 Task: Look for space in Bafatá, Guinea-Bissau from 6th June, 2023 to 8th June, 2023 for 2 adults in price range Rs.7000 to Rs.12000. Place can be private room with 1  bedroom having 2 beds and 1 bathroom. Property type can be house, flat, guest house. Booking option can be shelf check-in. Required host language is English.
Action: Mouse moved to (451, 80)
Screenshot: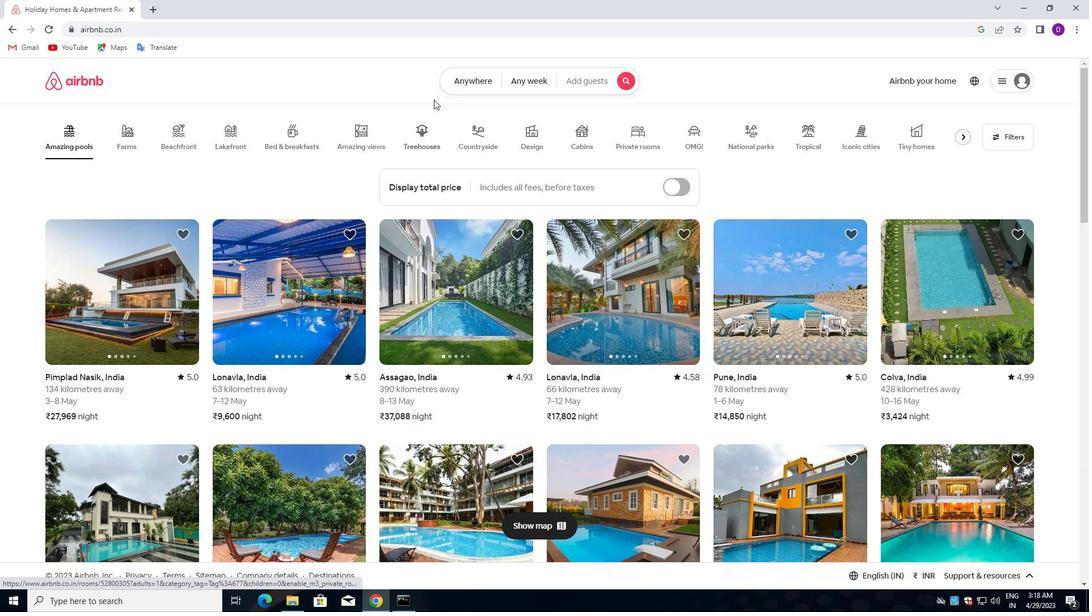
Action: Mouse pressed left at (451, 80)
Screenshot: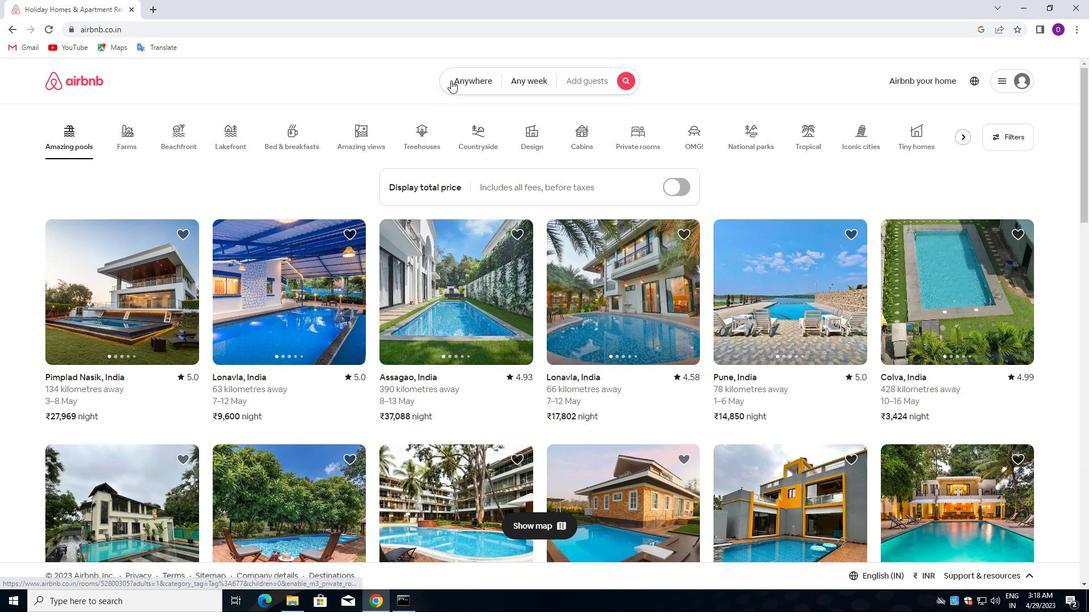 
Action: Mouse moved to (359, 129)
Screenshot: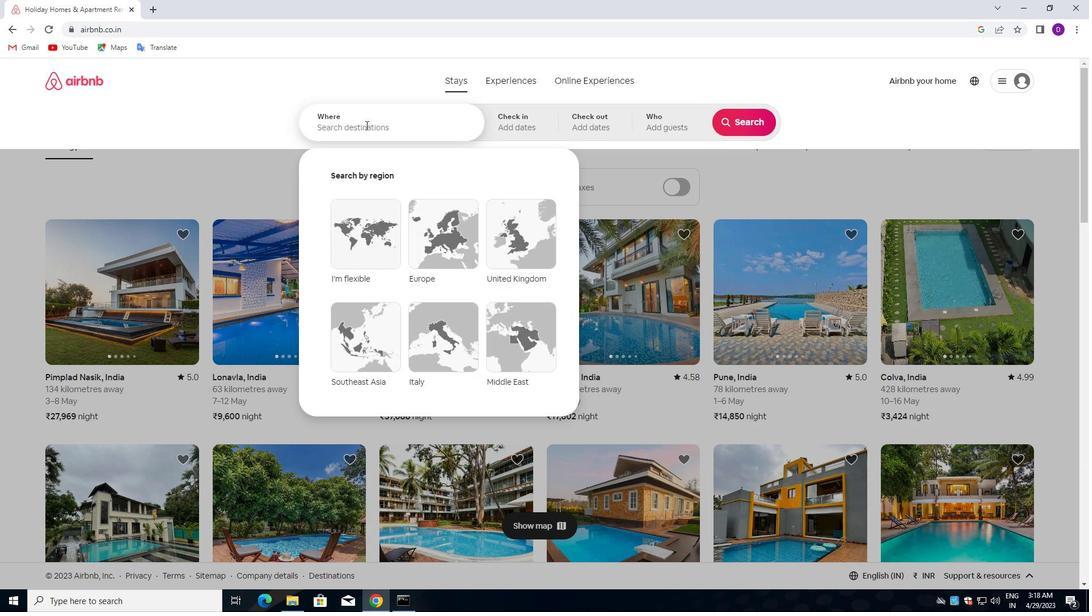
Action: Mouse pressed left at (359, 129)
Screenshot: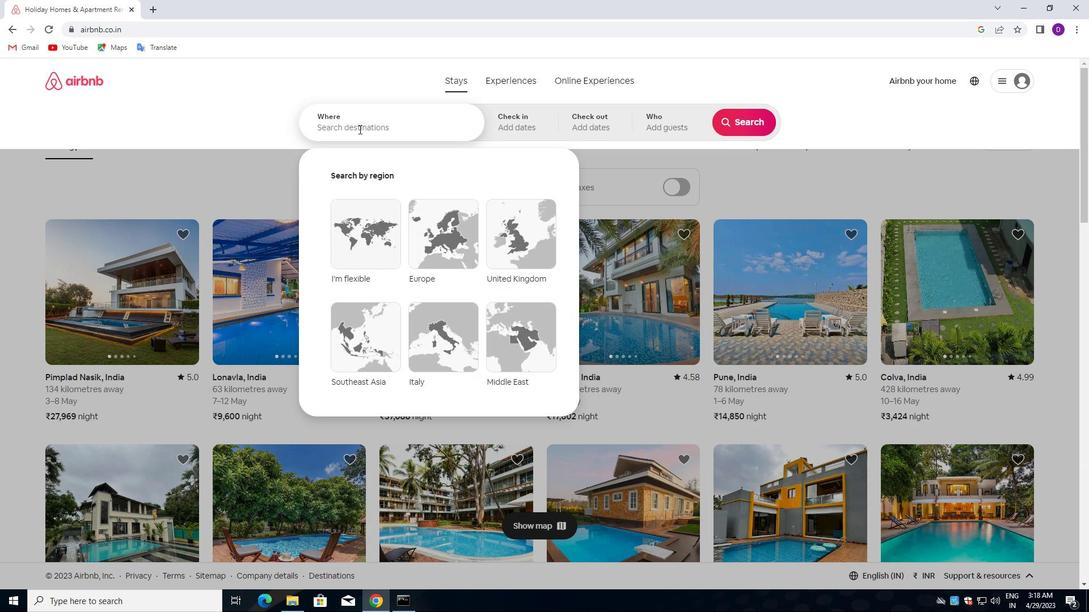 
Action: Key pressed <Key.shift>BAFATA,<Key.space><Key.shift>GUINEA<Key.down><Key.enter>
Screenshot: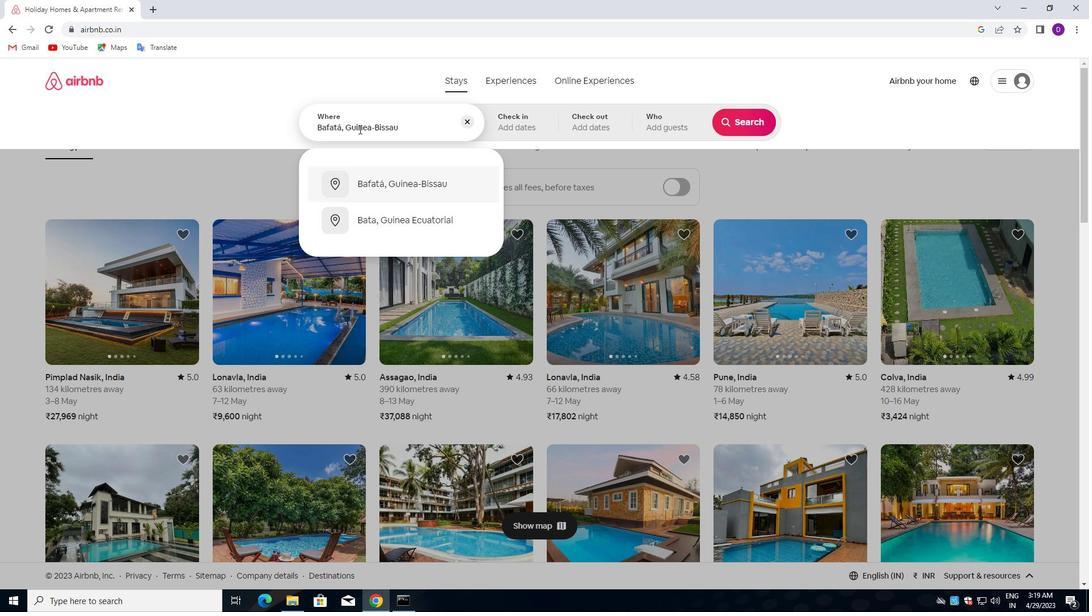 
Action: Mouse moved to (744, 208)
Screenshot: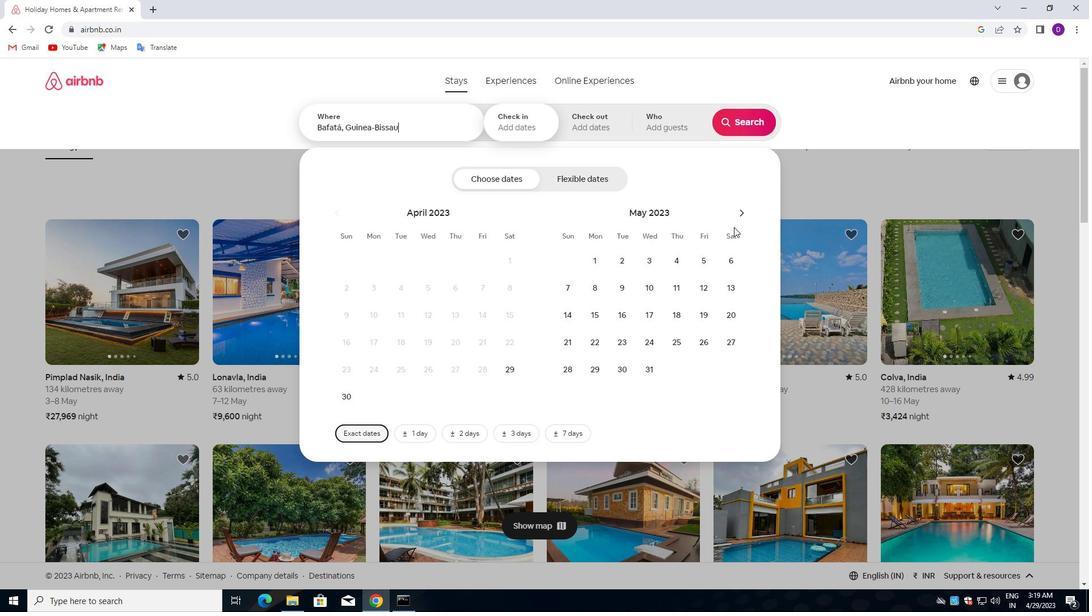 
Action: Mouse pressed left at (744, 208)
Screenshot: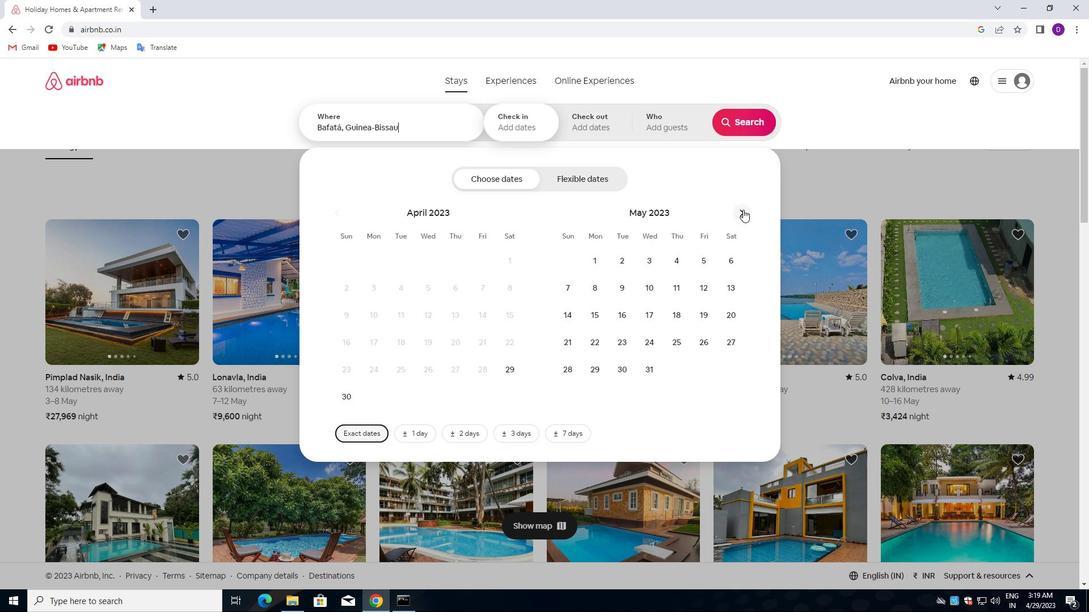 
Action: Mouse moved to (628, 291)
Screenshot: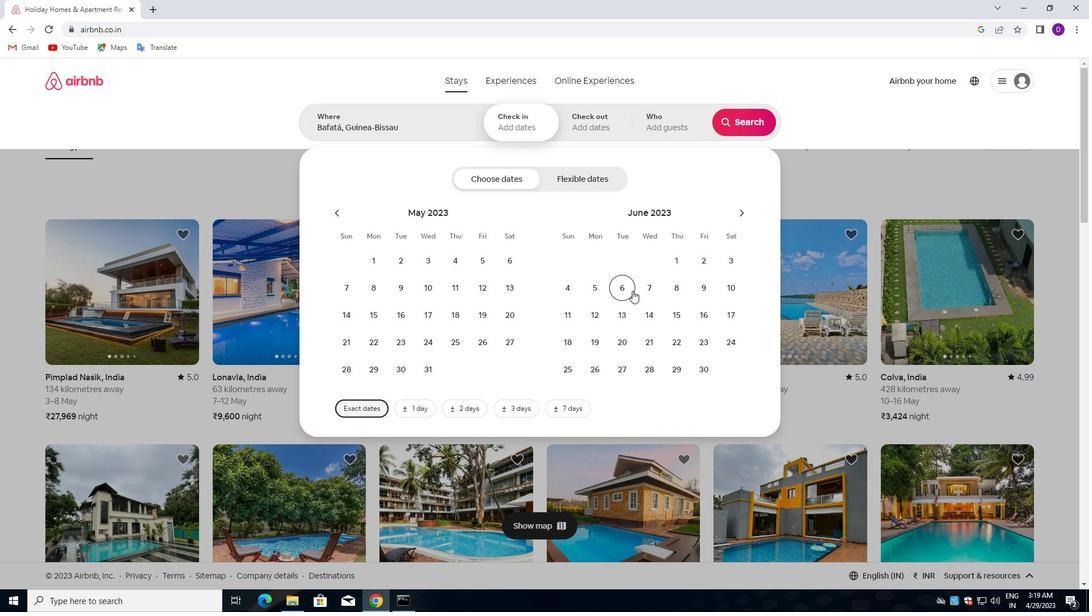 
Action: Mouse pressed left at (628, 291)
Screenshot: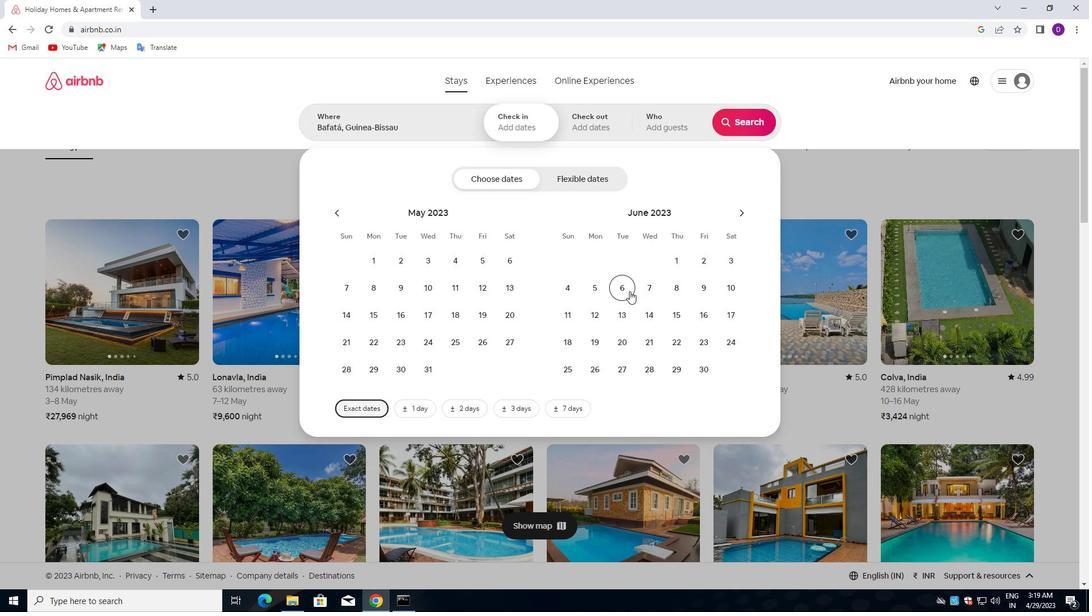 
Action: Mouse moved to (674, 291)
Screenshot: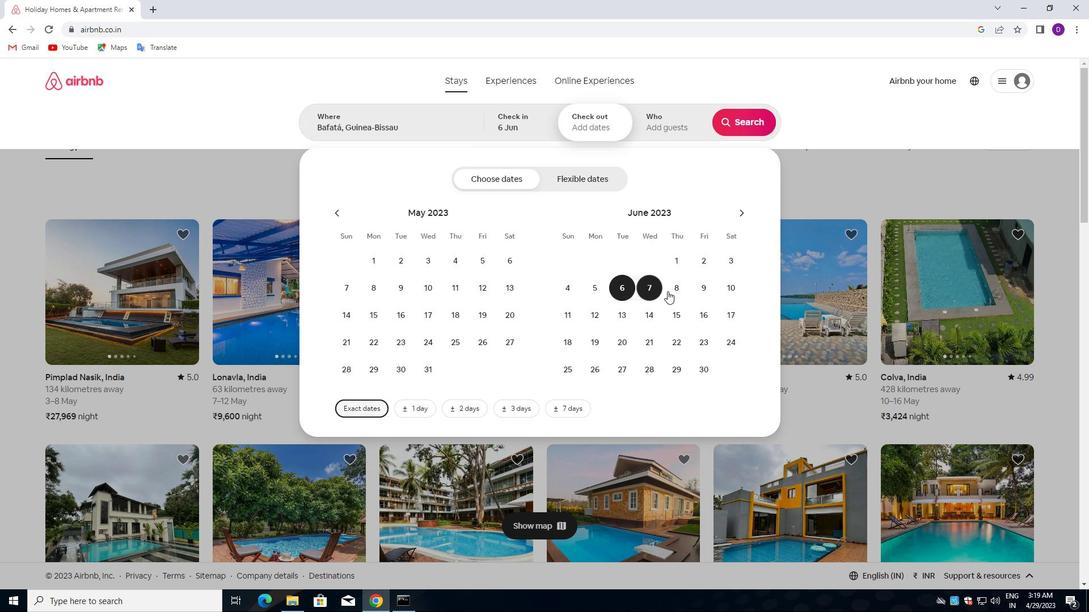 
Action: Mouse pressed left at (674, 291)
Screenshot: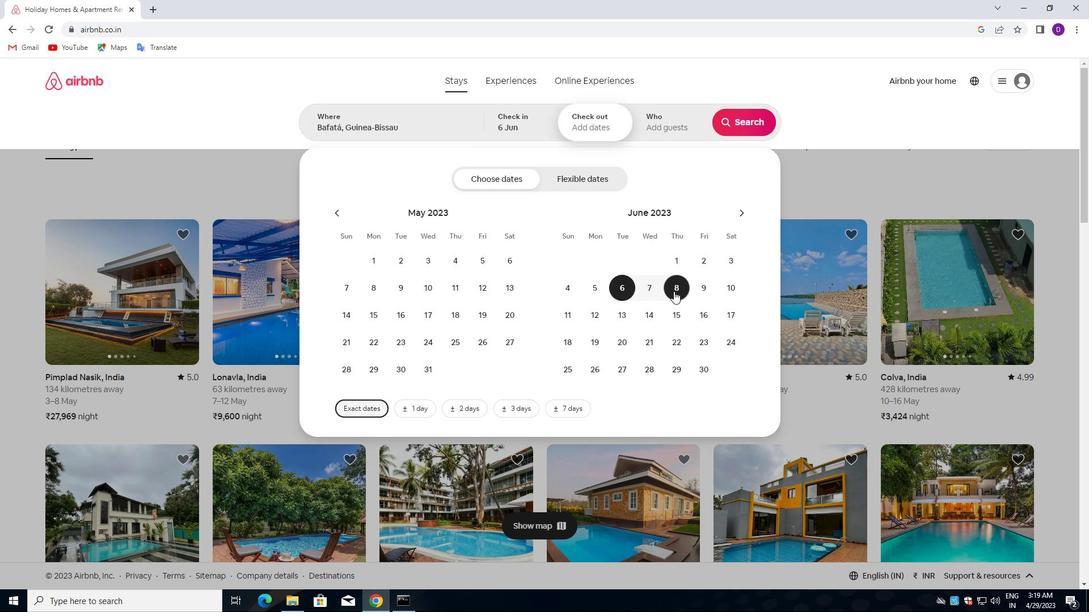 
Action: Mouse moved to (668, 132)
Screenshot: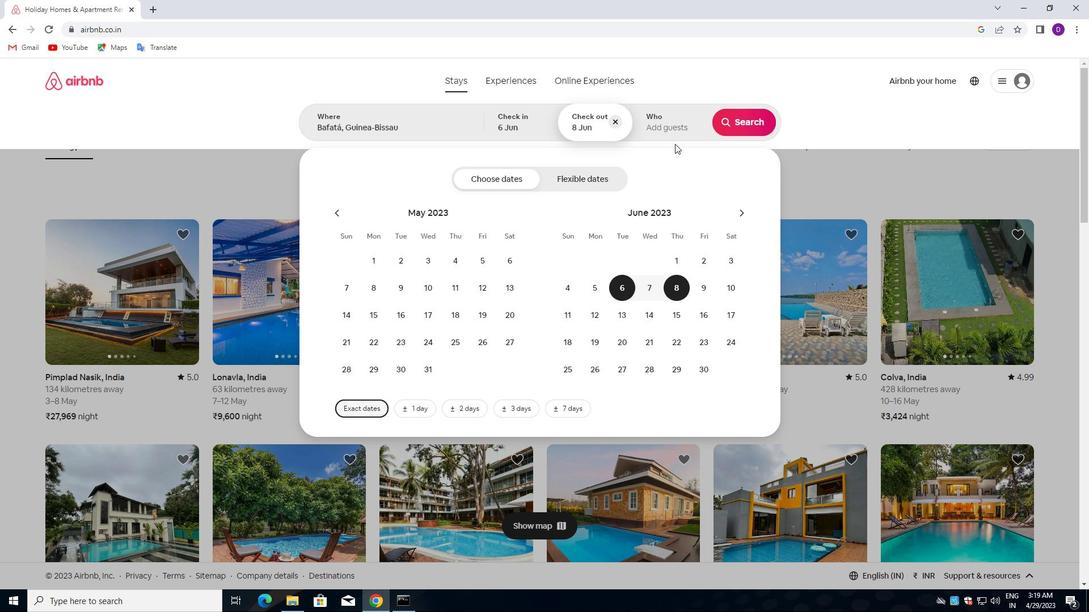 
Action: Mouse pressed left at (668, 132)
Screenshot: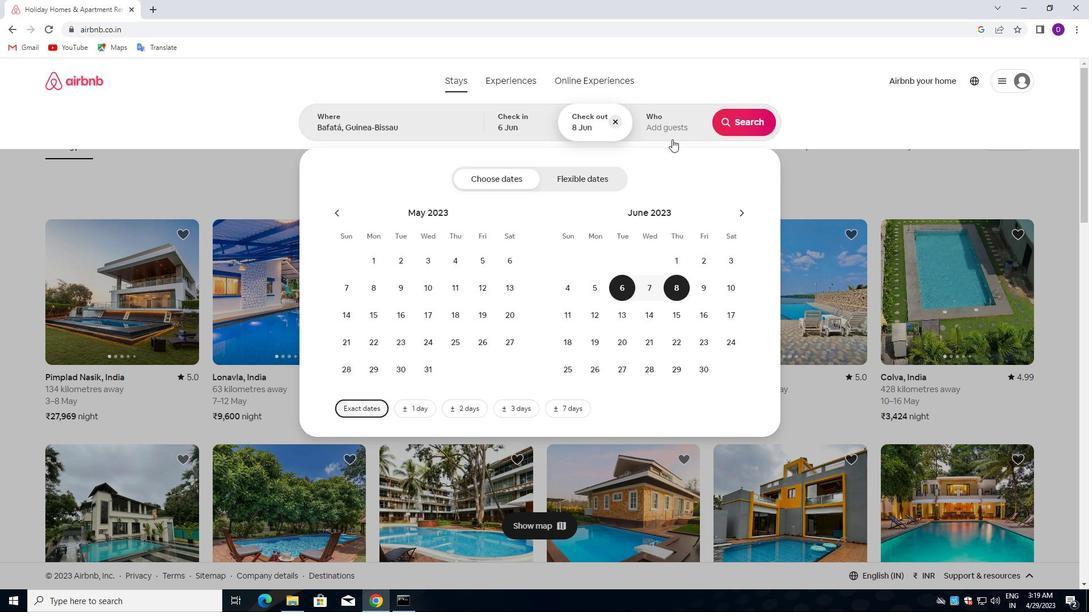 
Action: Mouse moved to (748, 184)
Screenshot: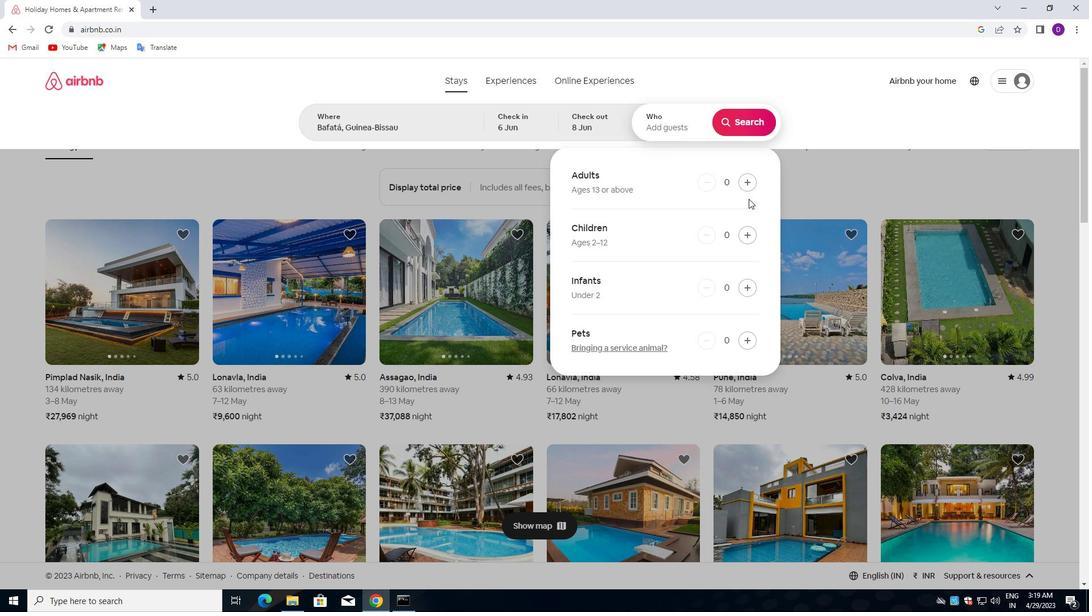 
Action: Mouse pressed left at (748, 184)
Screenshot: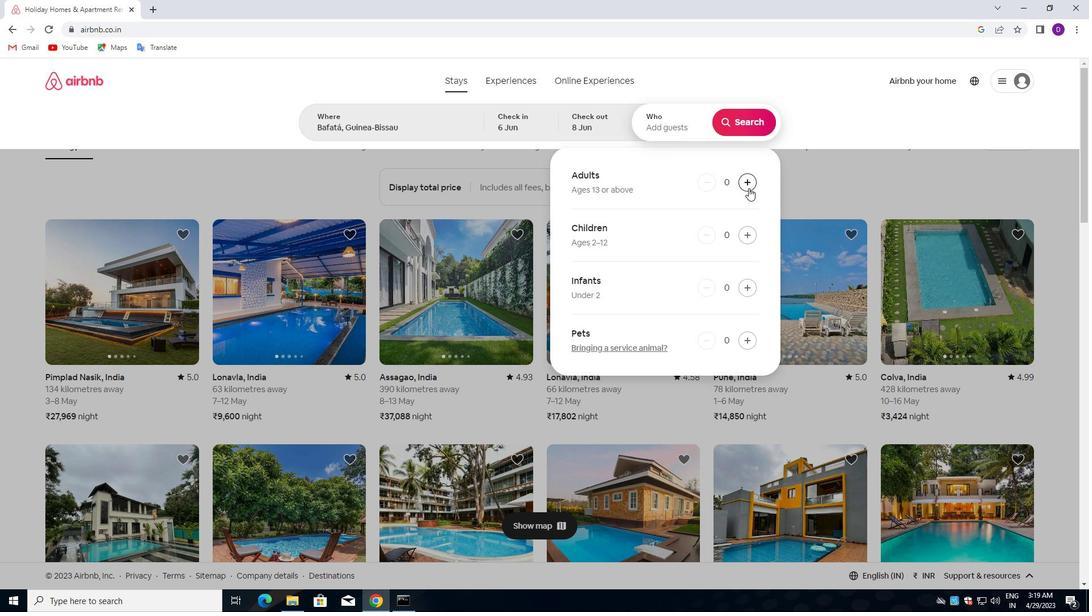
Action: Mouse pressed left at (748, 184)
Screenshot: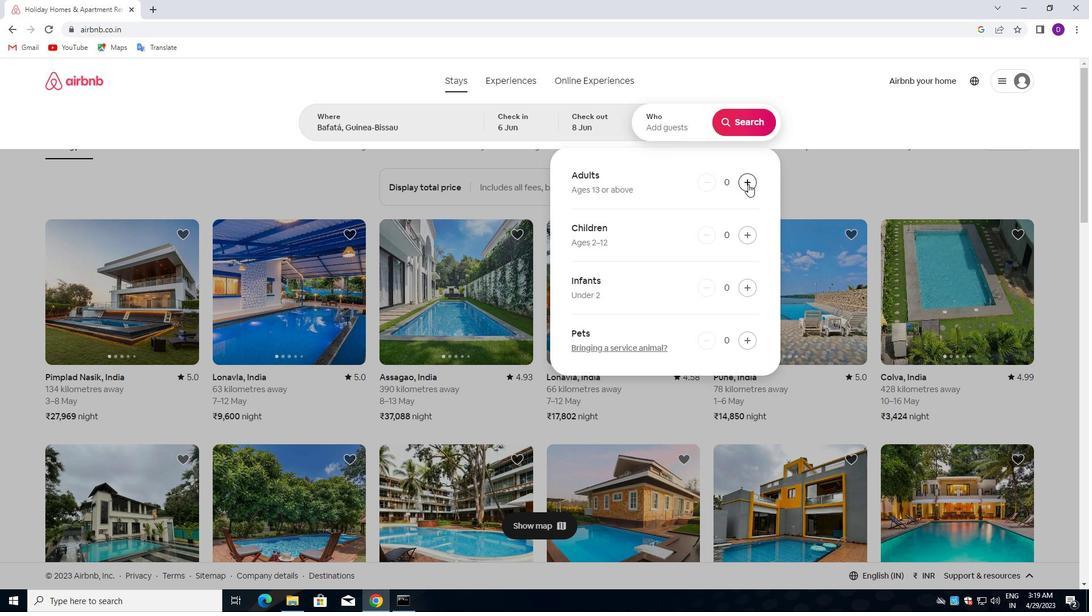 
Action: Mouse moved to (737, 123)
Screenshot: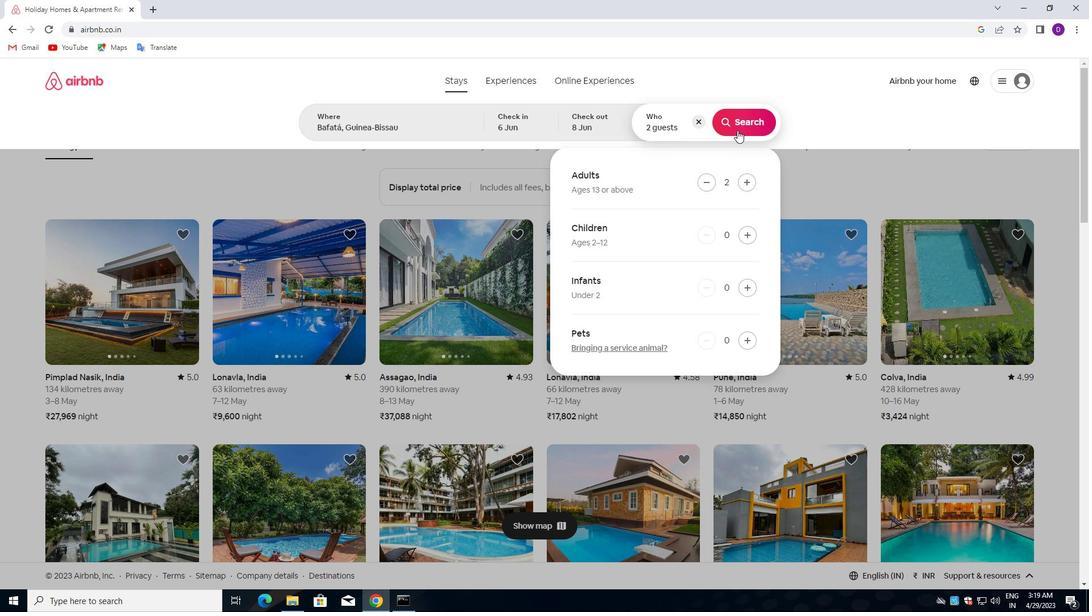 
Action: Mouse pressed left at (737, 123)
Screenshot: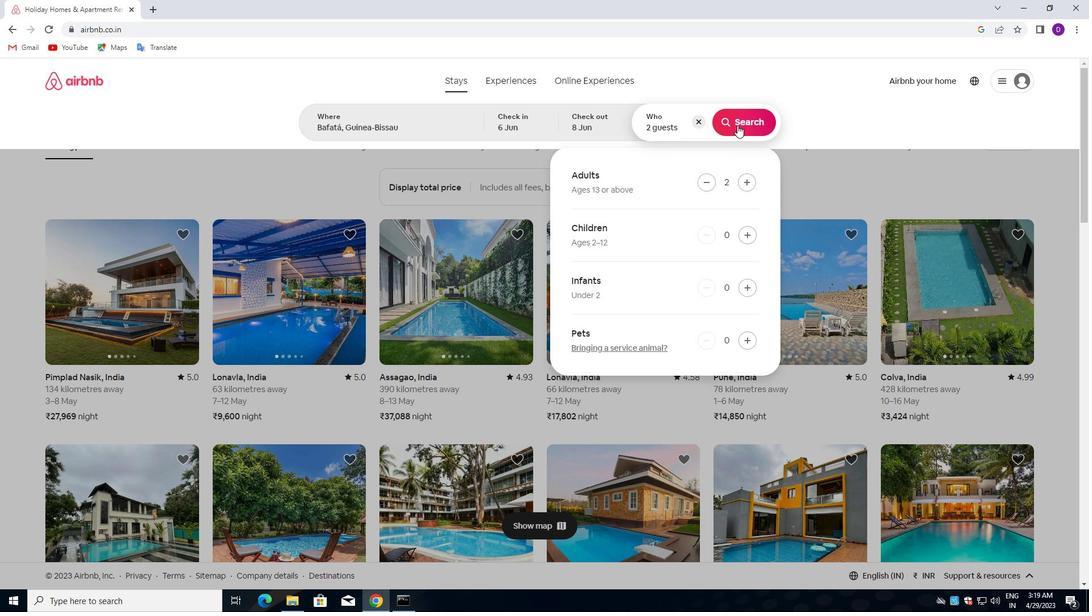 
Action: Mouse moved to (1031, 128)
Screenshot: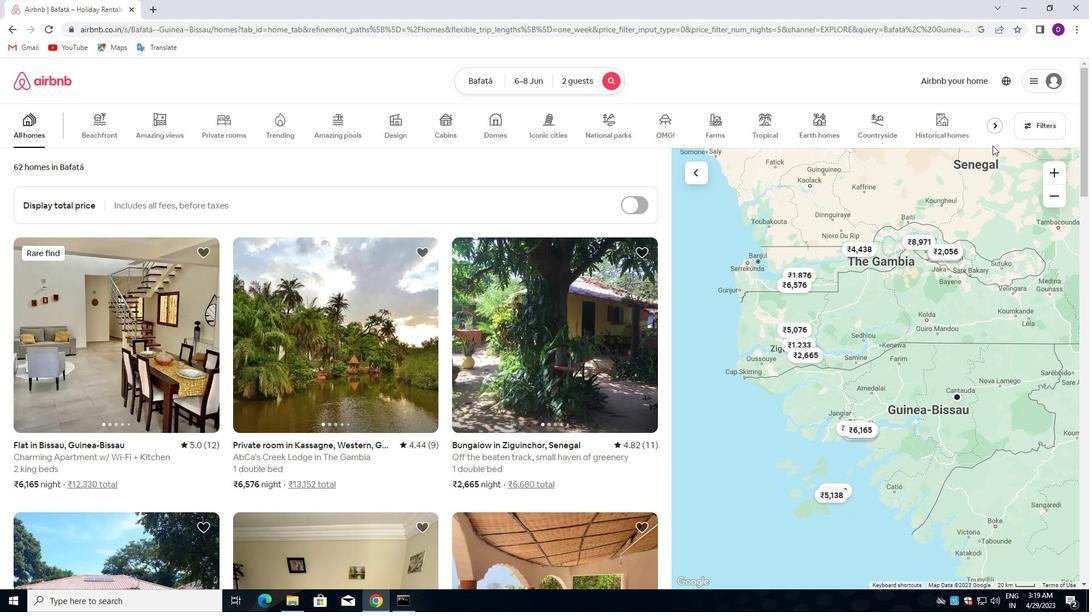 
Action: Mouse pressed left at (1031, 128)
Screenshot: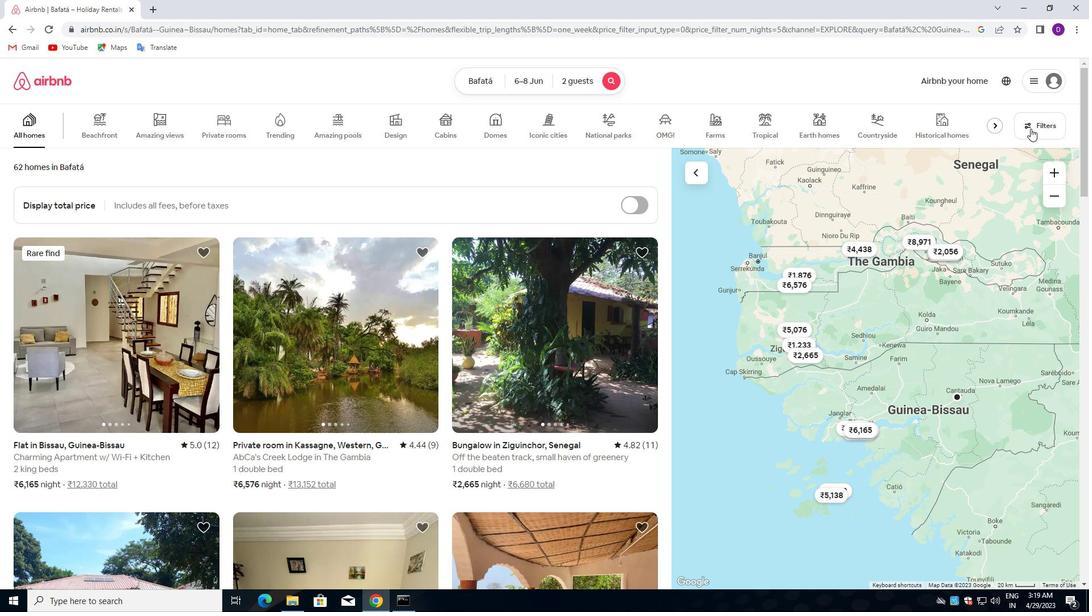 
Action: Mouse moved to (405, 271)
Screenshot: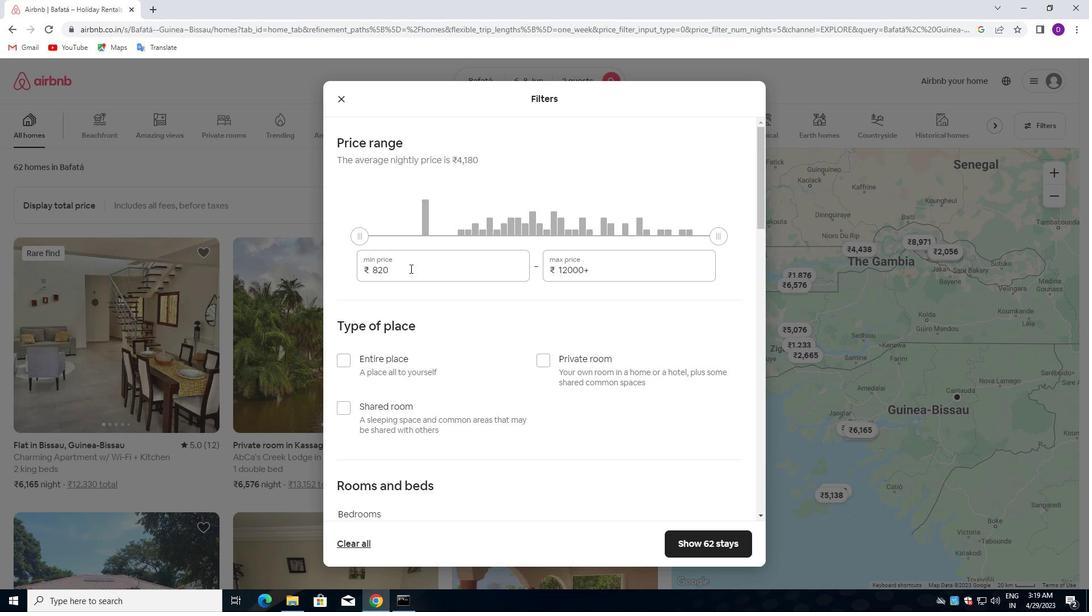 
Action: Mouse pressed left at (405, 271)
Screenshot: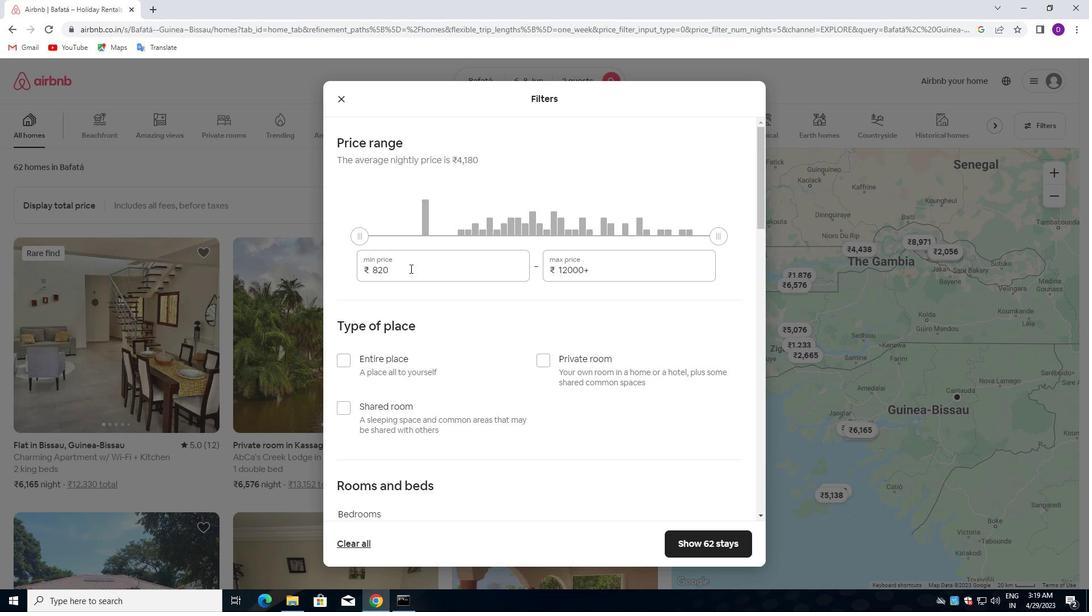 
Action: Mouse pressed left at (405, 271)
Screenshot: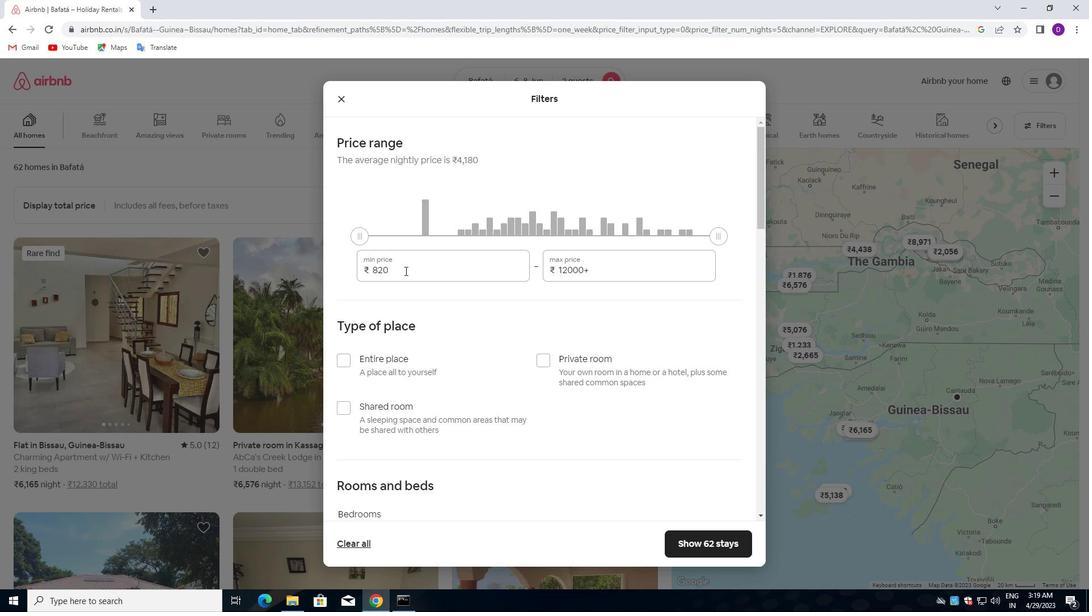 
Action: Key pressed 7000<Key.tab>12000
Screenshot: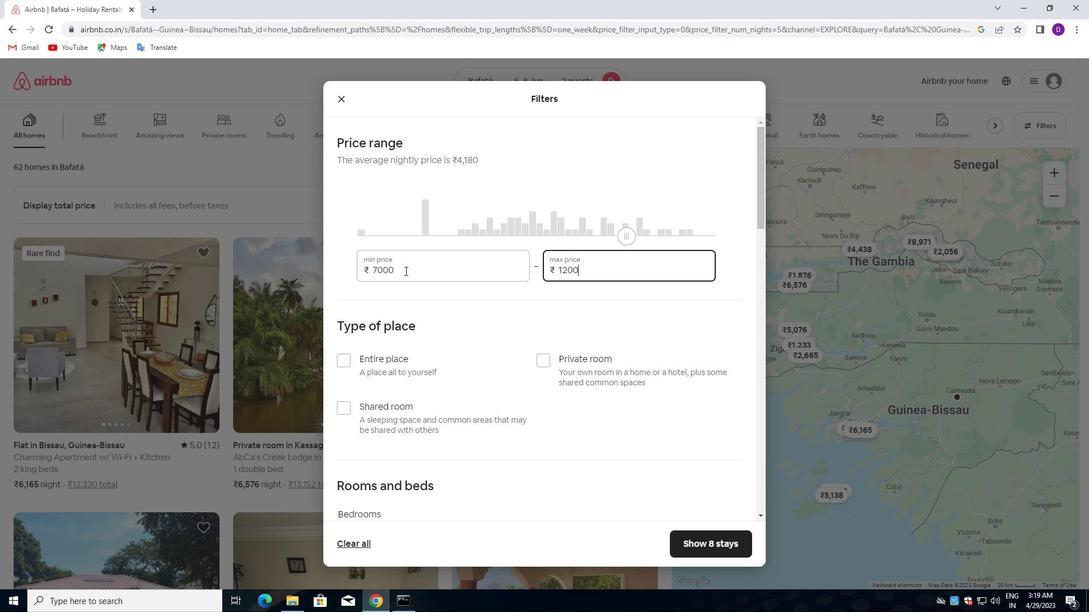
Action: Mouse scrolled (405, 270) with delta (0, 0)
Screenshot: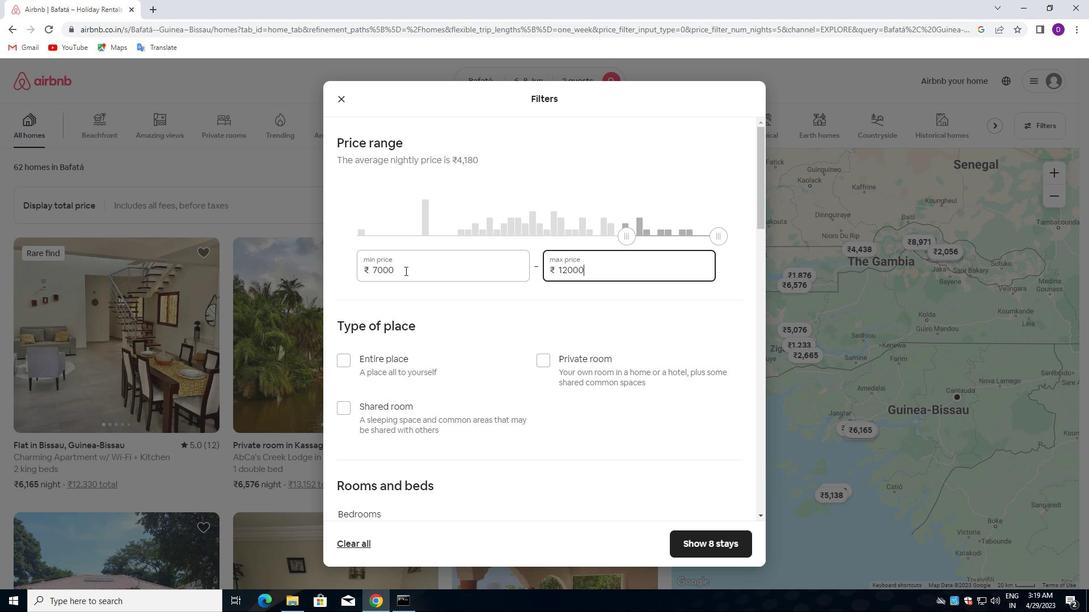 
Action: Mouse moved to (405, 282)
Screenshot: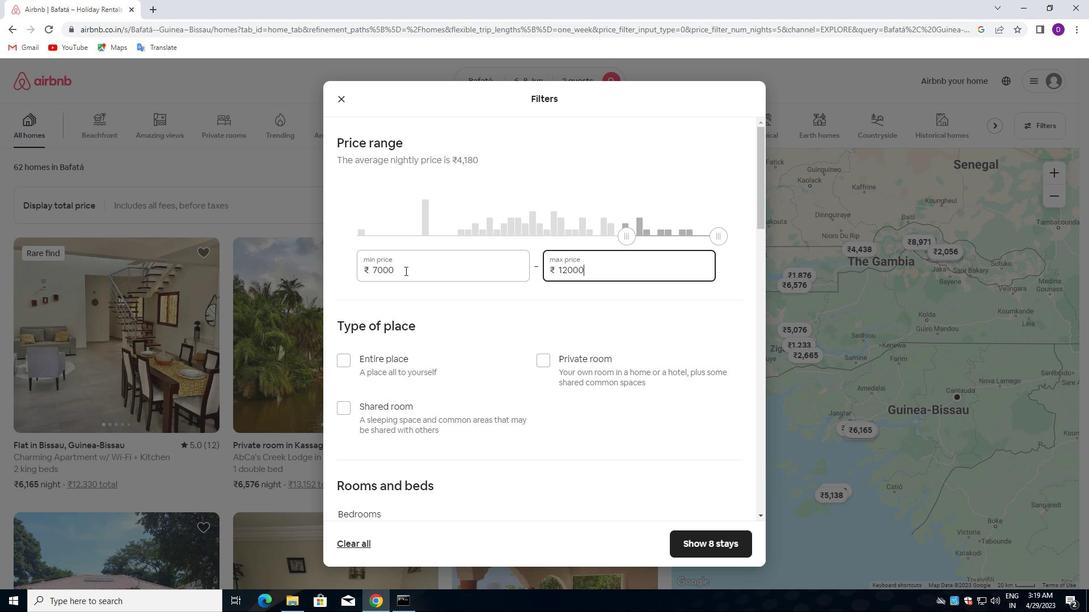 
Action: Mouse scrolled (405, 281) with delta (0, 0)
Screenshot: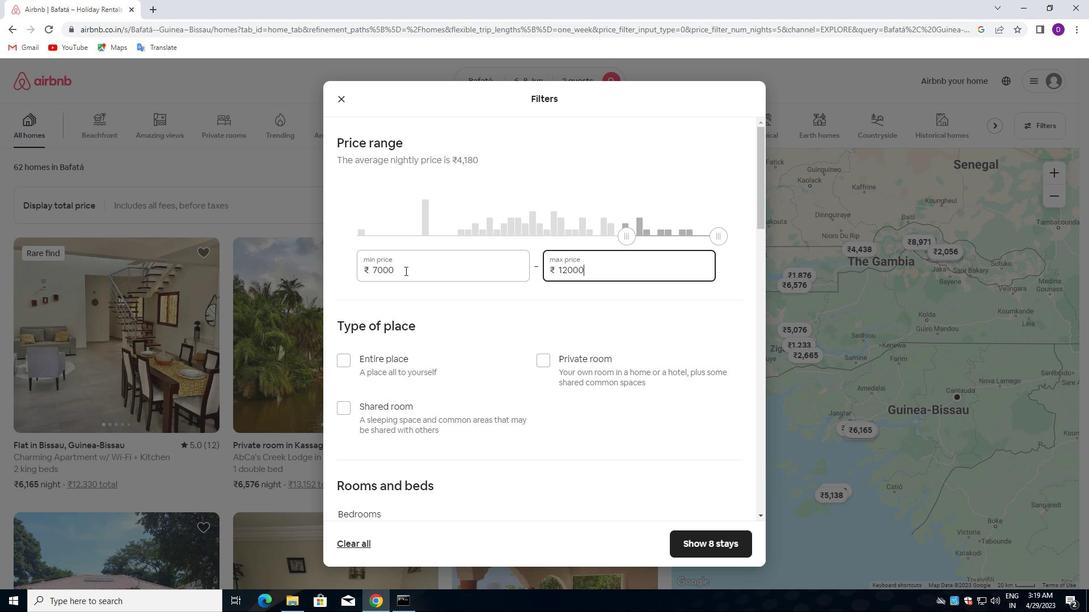 
Action: Mouse moved to (405, 284)
Screenshot: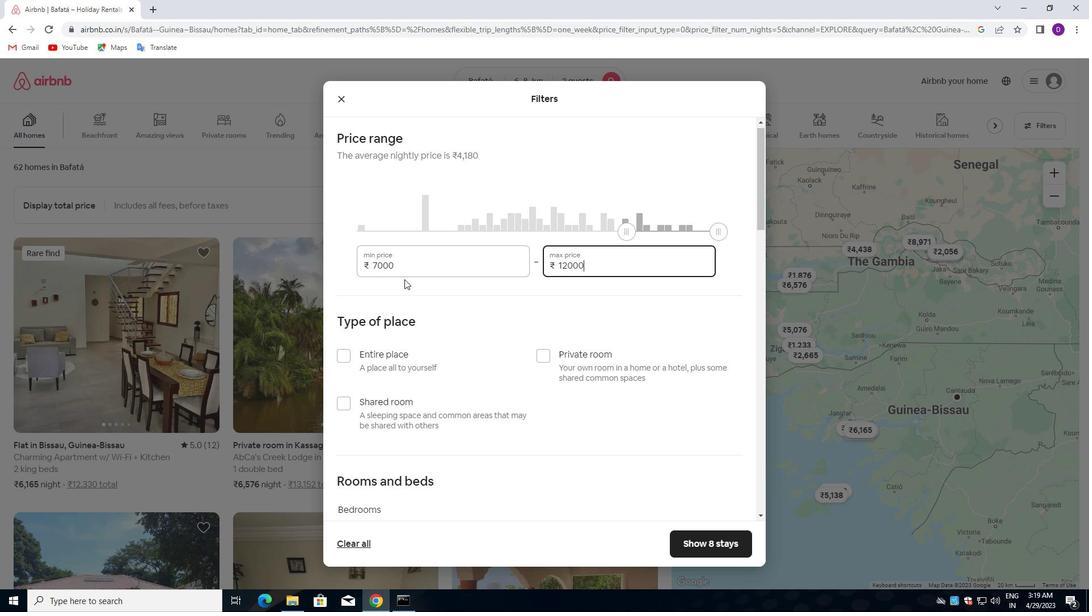 
Action: Mouse scrolled (405, 283) with delta (0, 0)
Screenshot: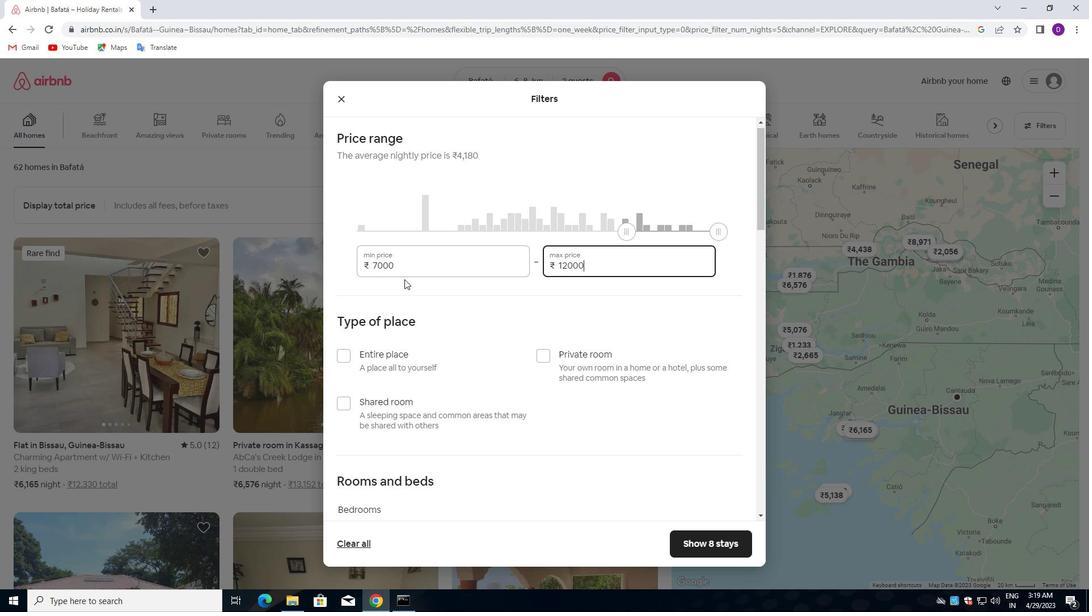 
Action: Mouse moved to (540, 189)
Screenshot: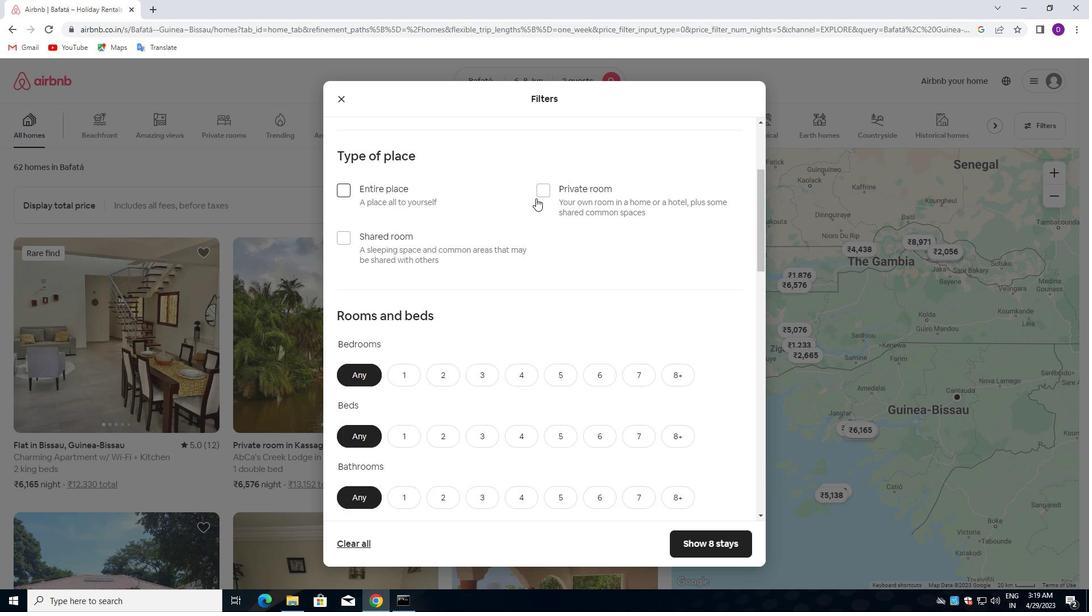 
Action: Mouse pressed left at (540, 189)
Screenshot: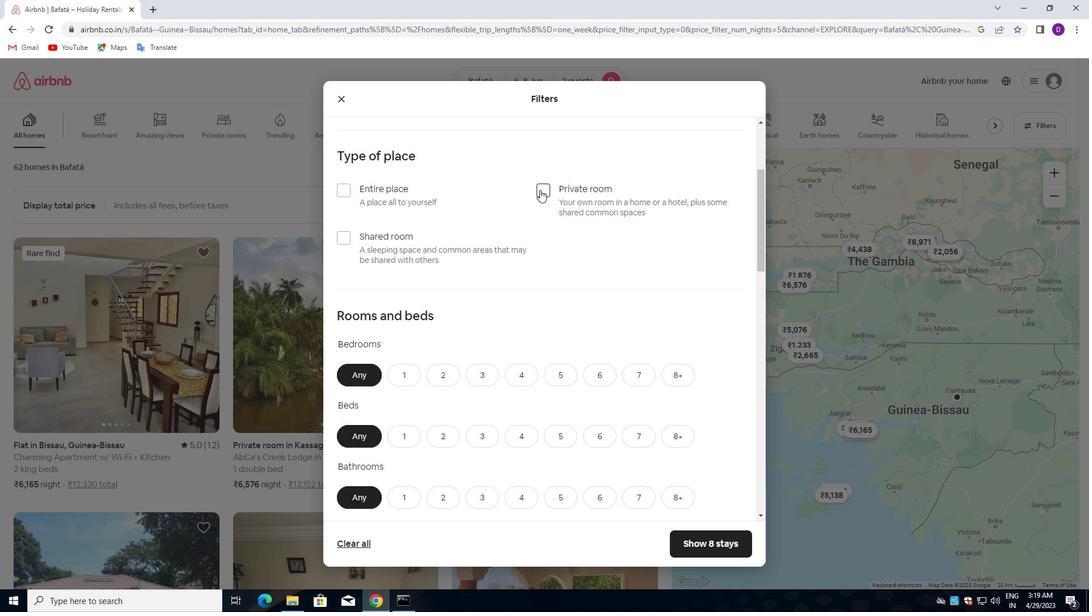 
Action: Mouse moved to (512, 270)
Screenshot: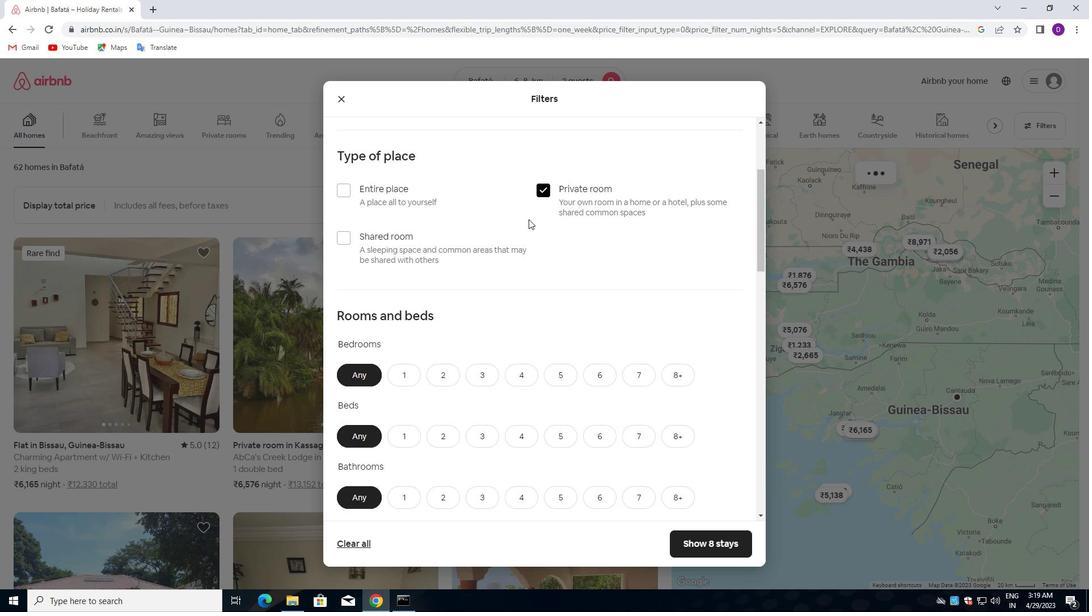 
Action: Mouse scrolled (512, 270) with delta (0, 0)
Screenshot: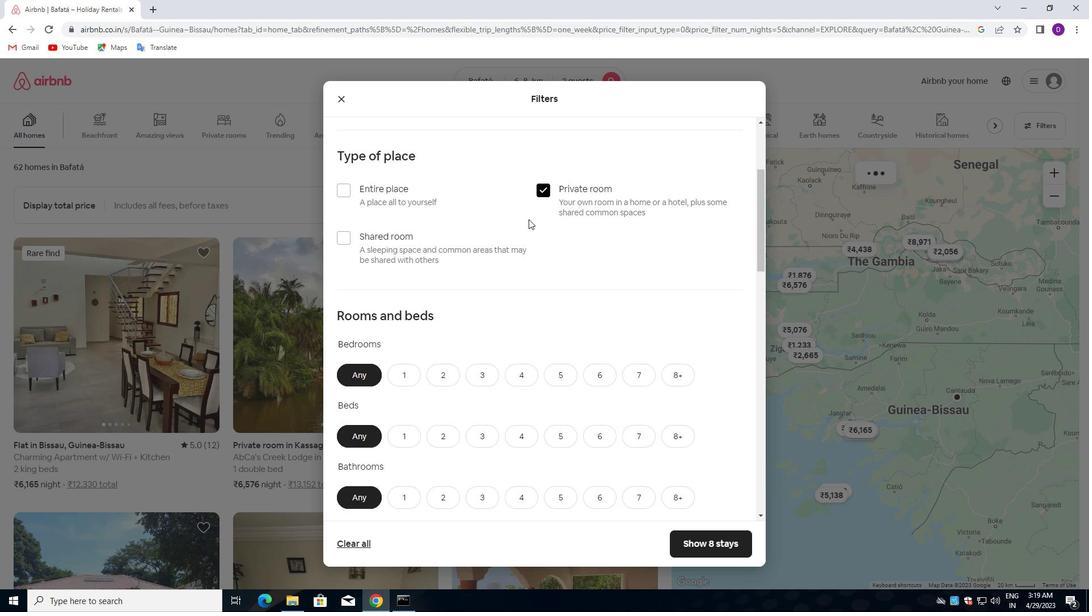 
Action: Mouse moved to (508, 276)
Screenshot: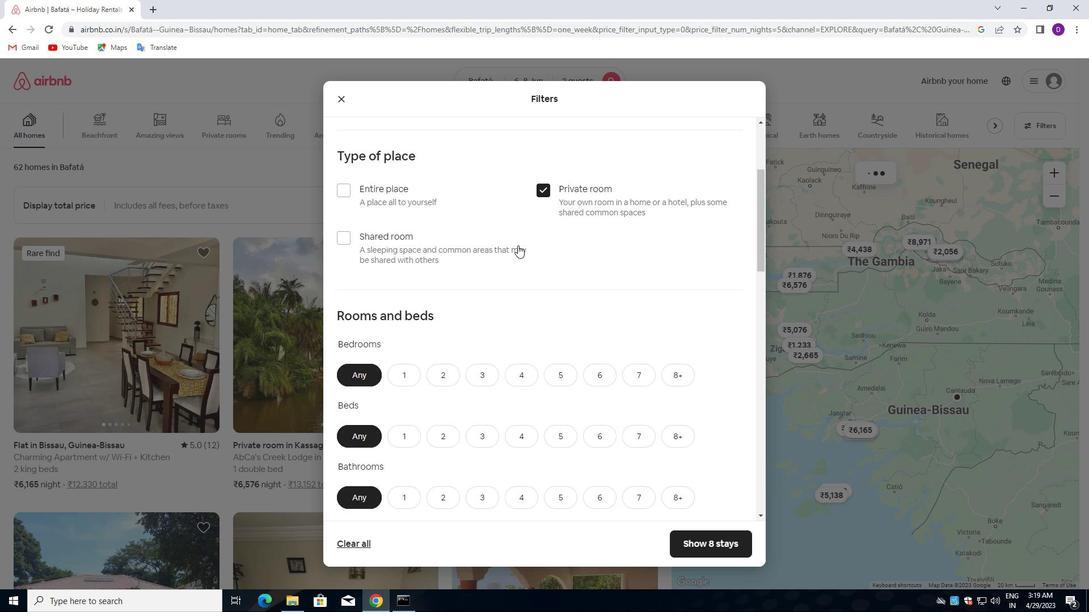 
Action: Mouse scrolled (508, 275) with delta (0, 0)
Screenshot: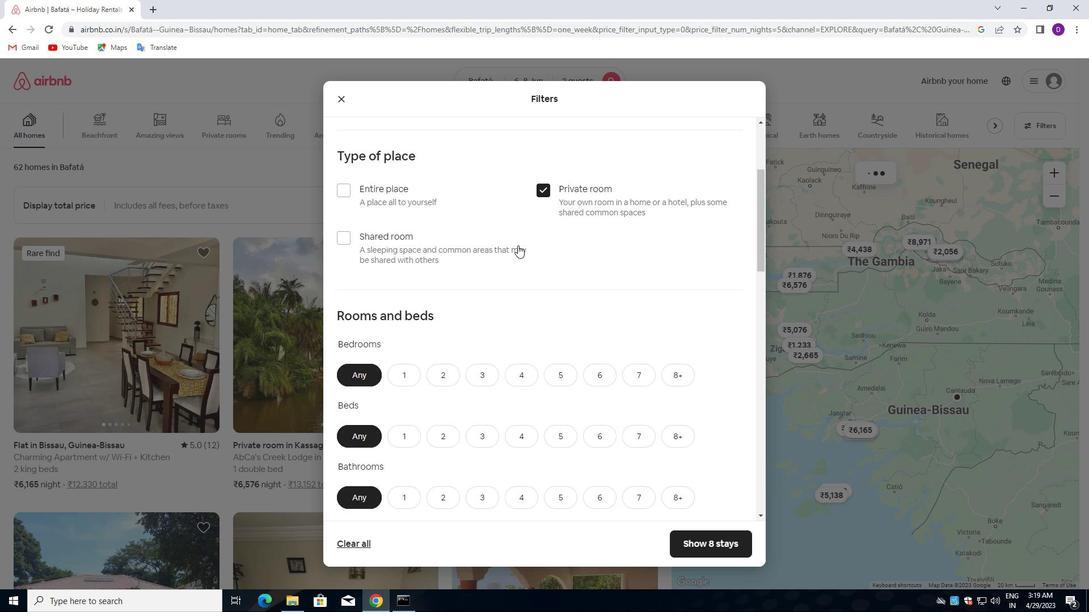 
Action: Mouse moved to (401, 262)
Screenshot: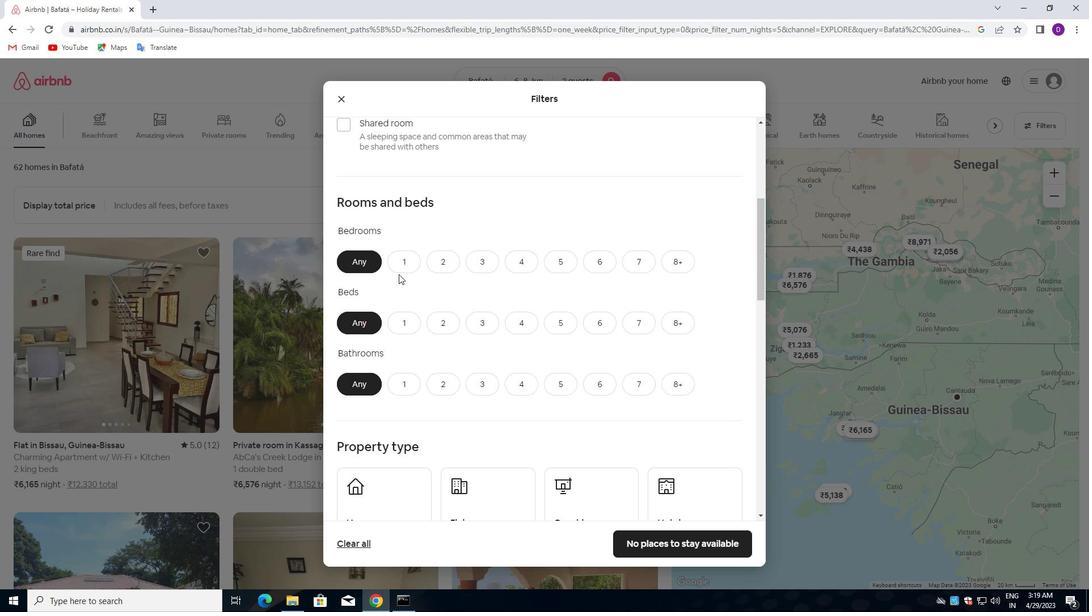
Action: Mouse pressed left at (401, 262)
Screenshot: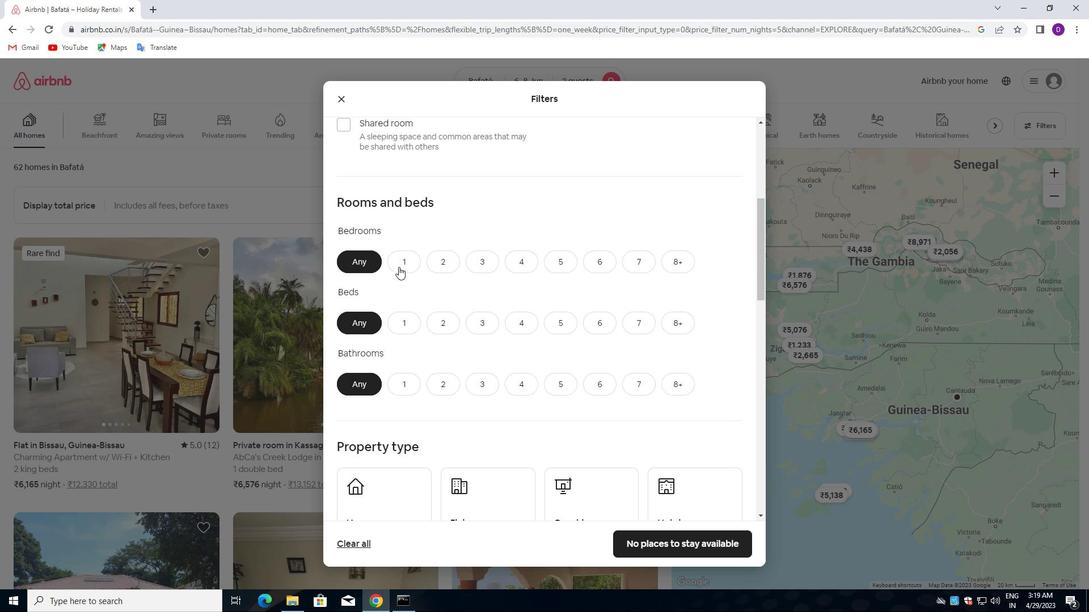 
Action: Mouse moved to (444, 315)
Screenshot: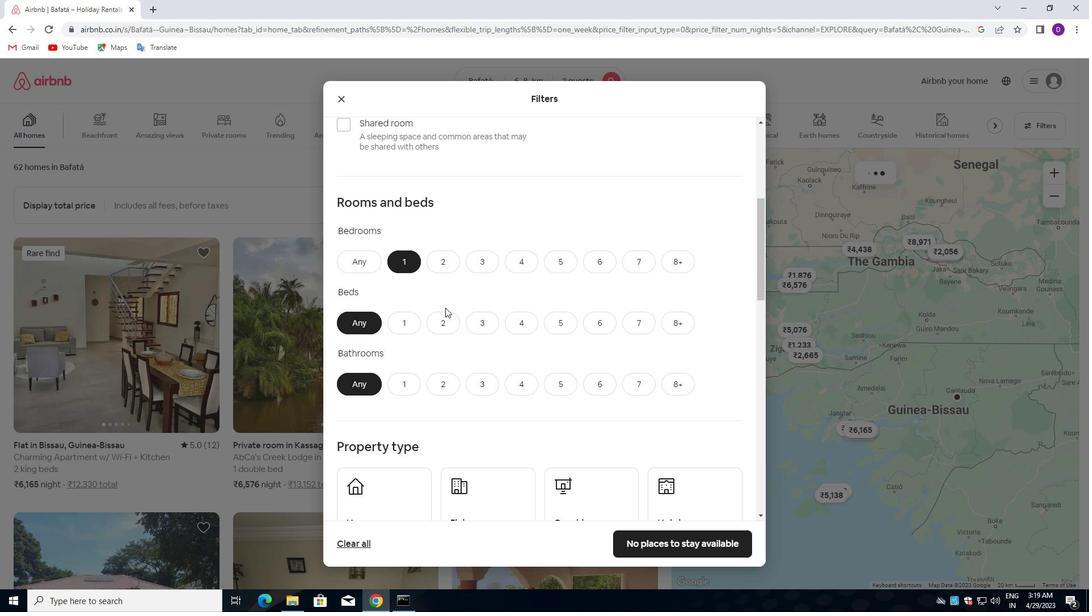 
Action: Mouse pressed left at (444, 315)
Screenshot: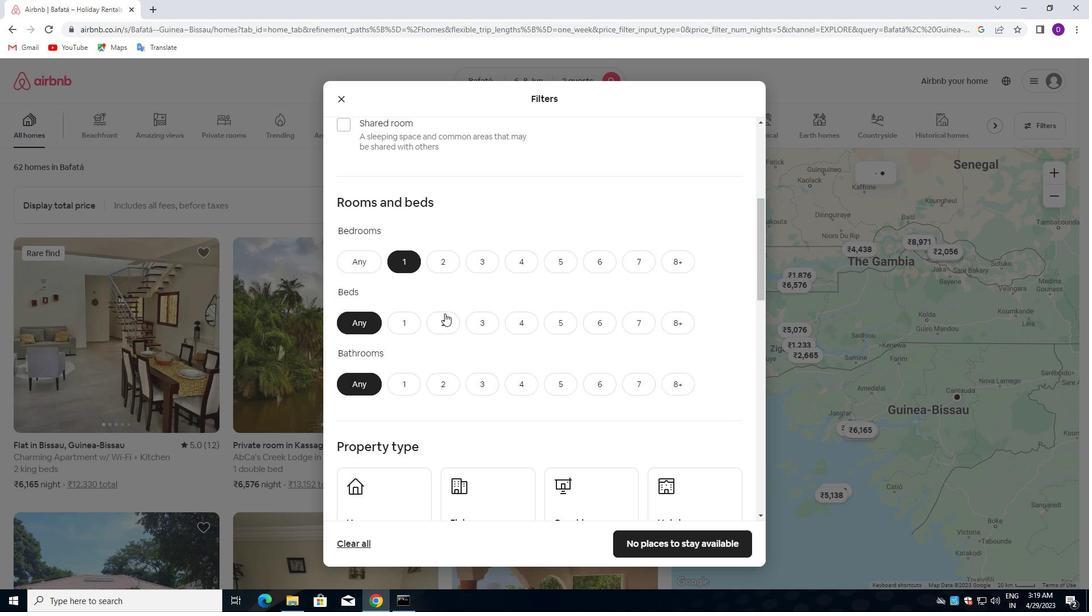 
Action: Mouse moved to (409, 379)
Screenshot: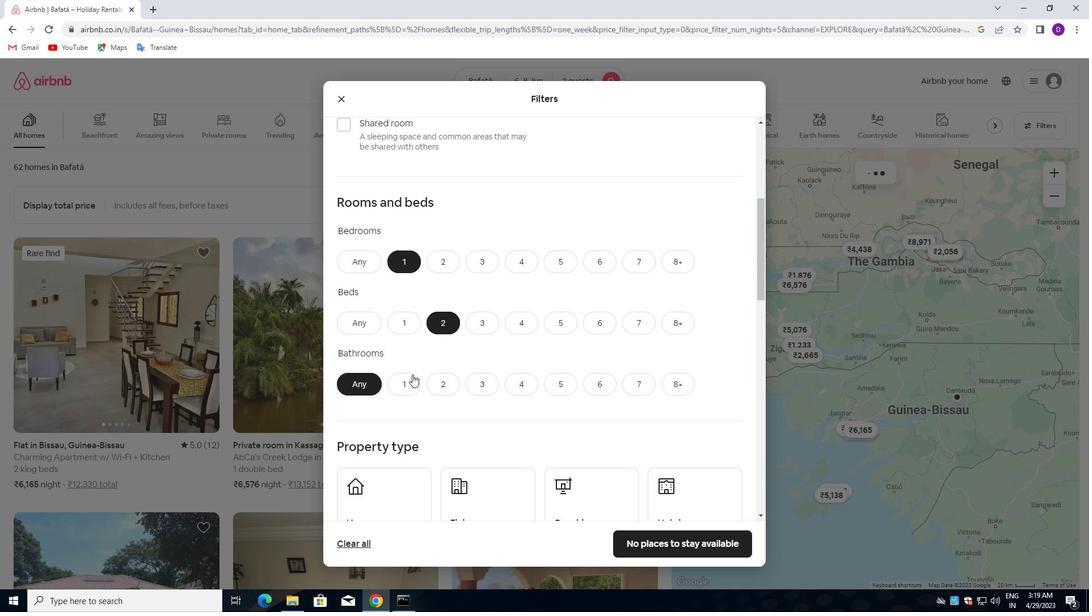 
Action: Mouse pressed left at (409, 379)
Screenshot: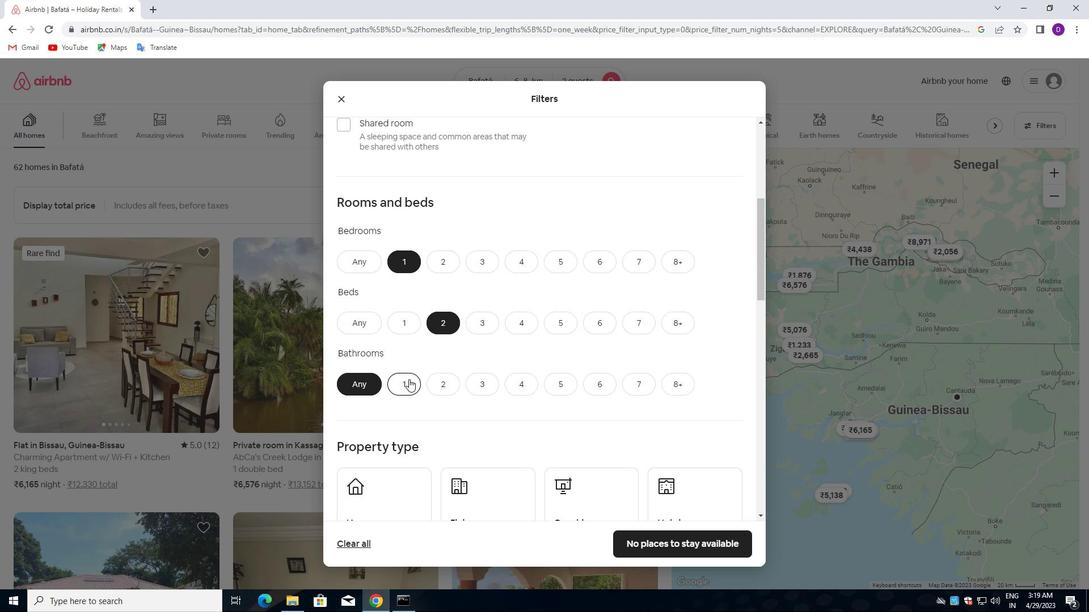 
Action: Mouse moved to (422, 351)
Screenshot: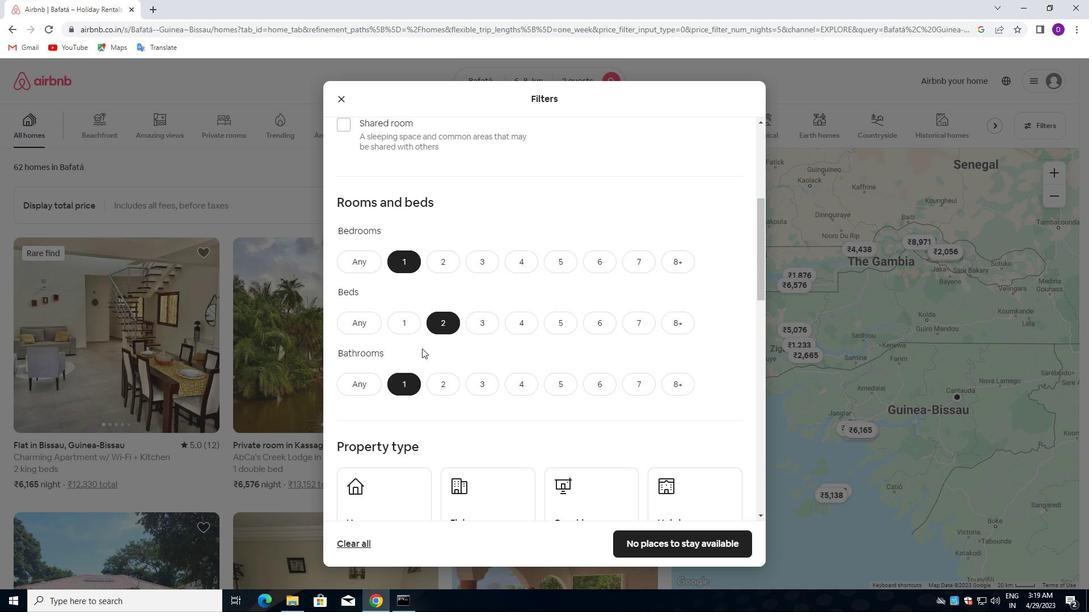 
Action: Mouse scrolled (422, 350) with delta (0, 0)
Screenshot: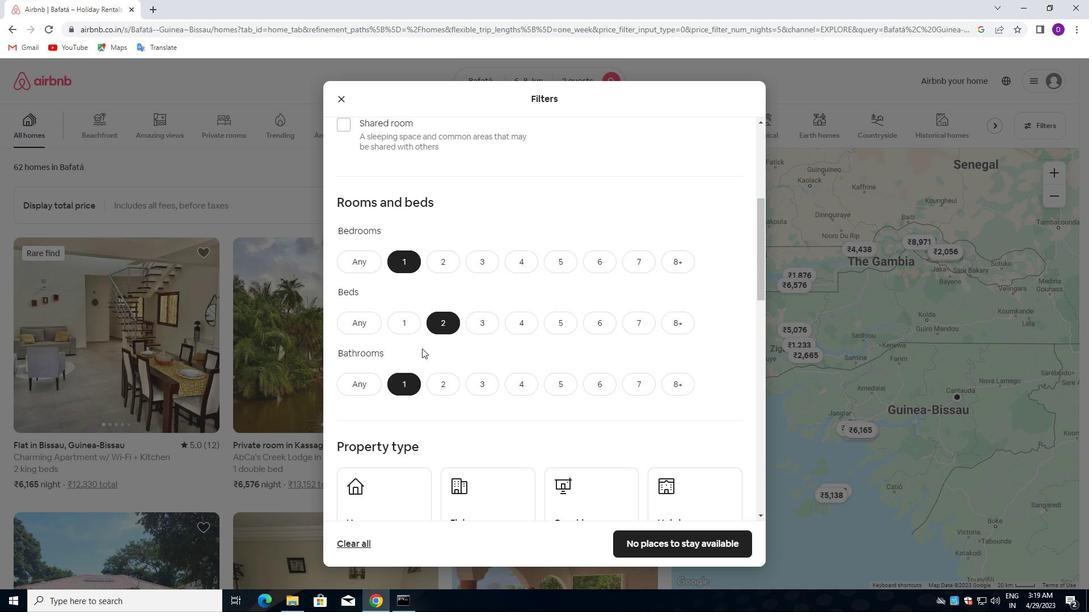 
Action: Mouse moved to (422, 352)
Screenshot: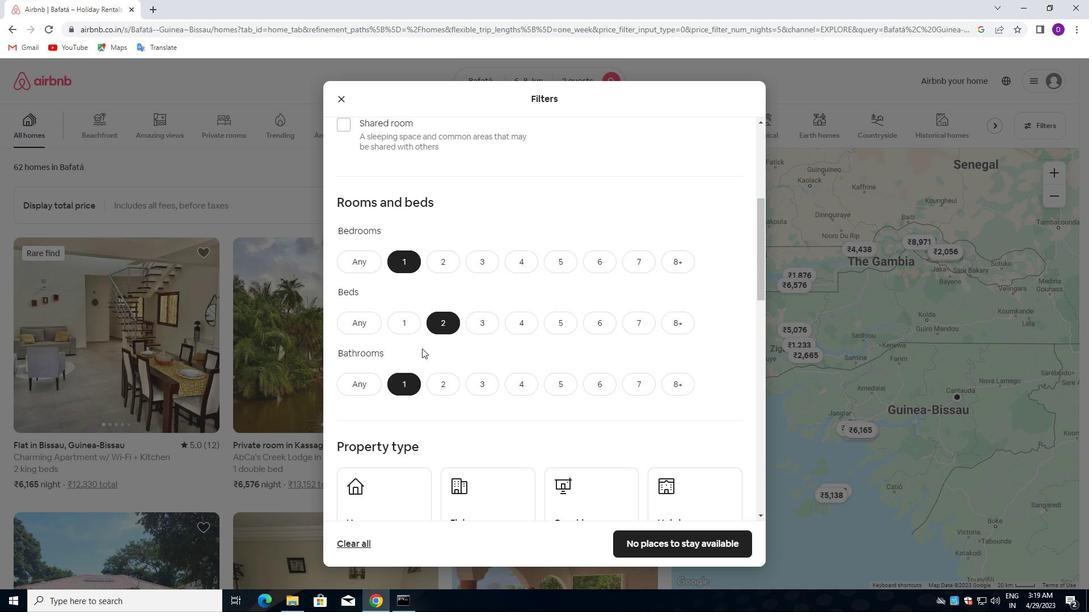 
Action: Mouse scrolled (422, 351) with delta (0, 0)
Screenshot: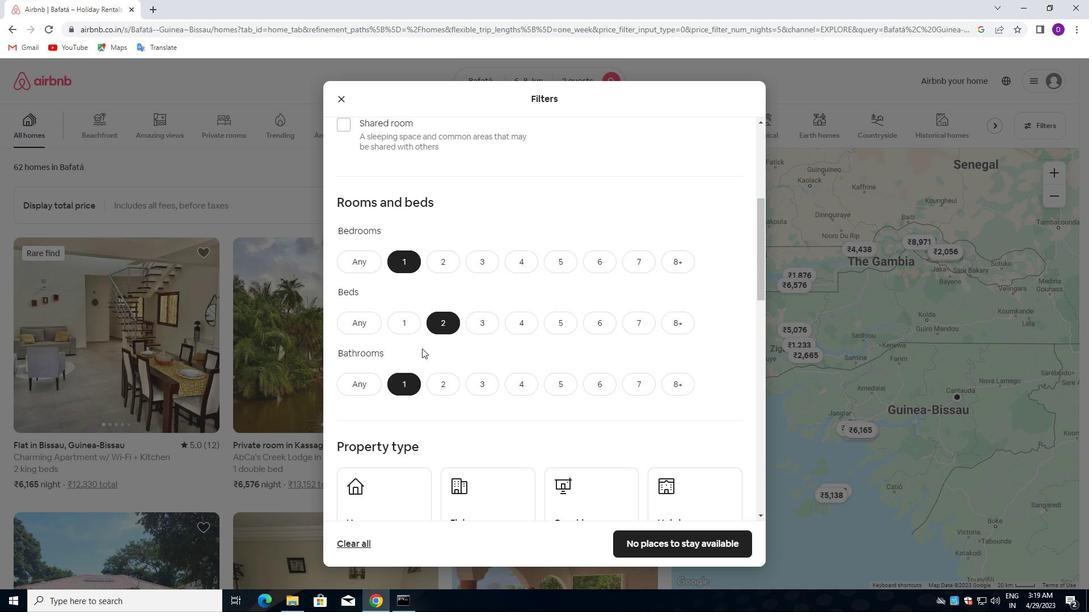 
Action: Mouse moved to (389, 377)
Screenshot: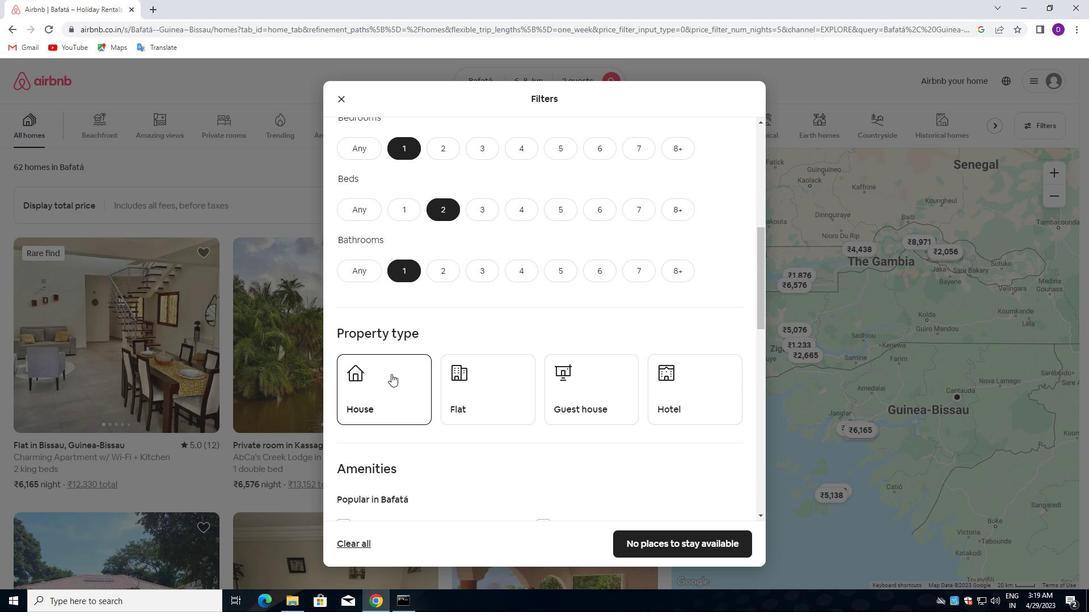 
Action: Mouse pressed left at (389, 377)
Screenshot: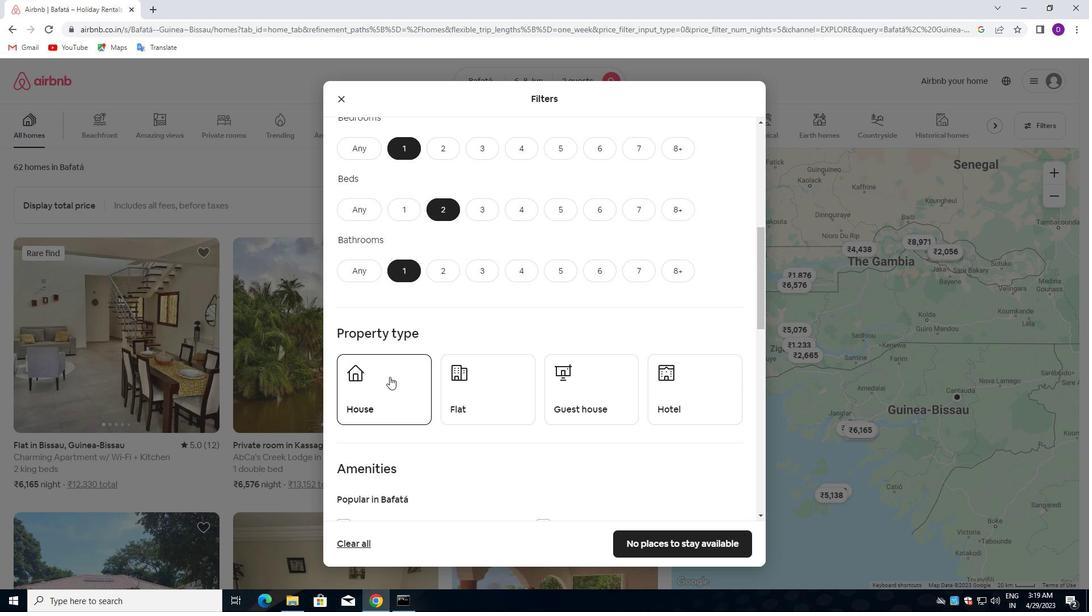 
Action: Mouse moved to (478, 381)
Screenshot: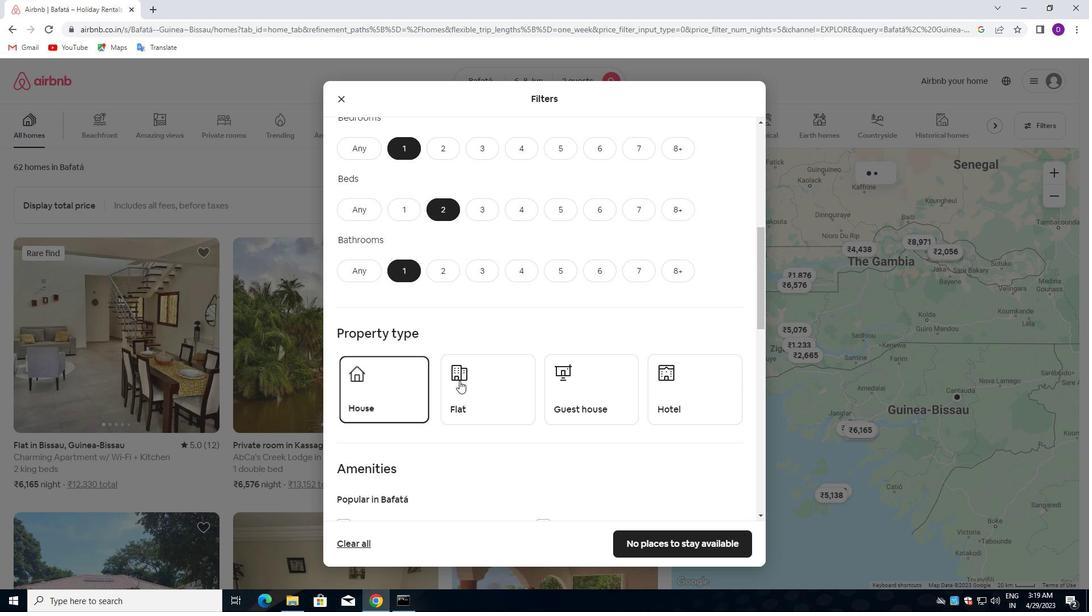 
Action: Mouse pressed left at (478, 381)
Screenshot: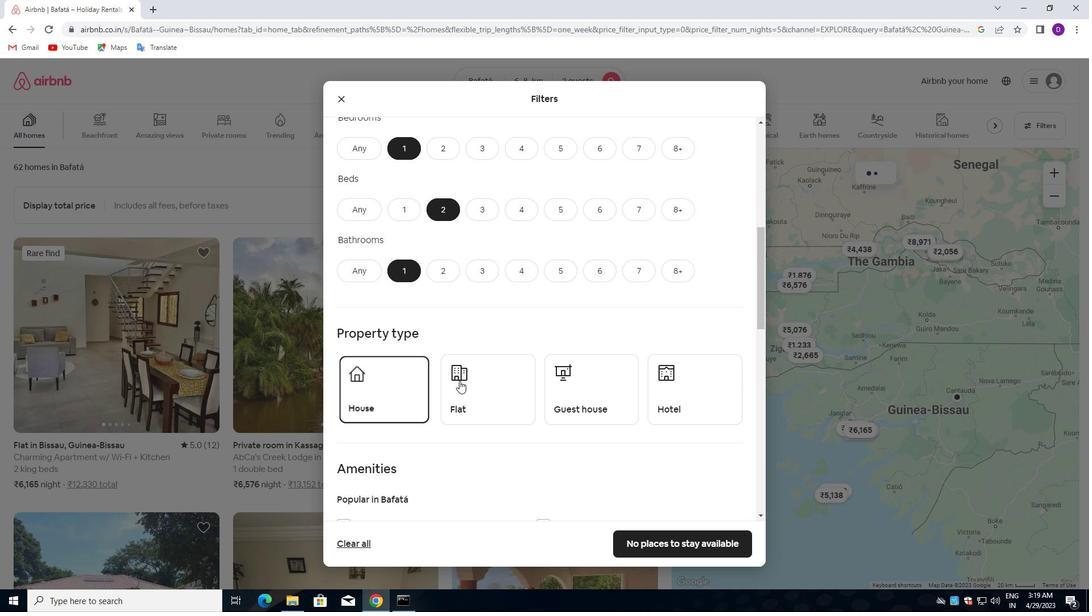 
Action: Mouse moved to (565, 381)
Screenshot: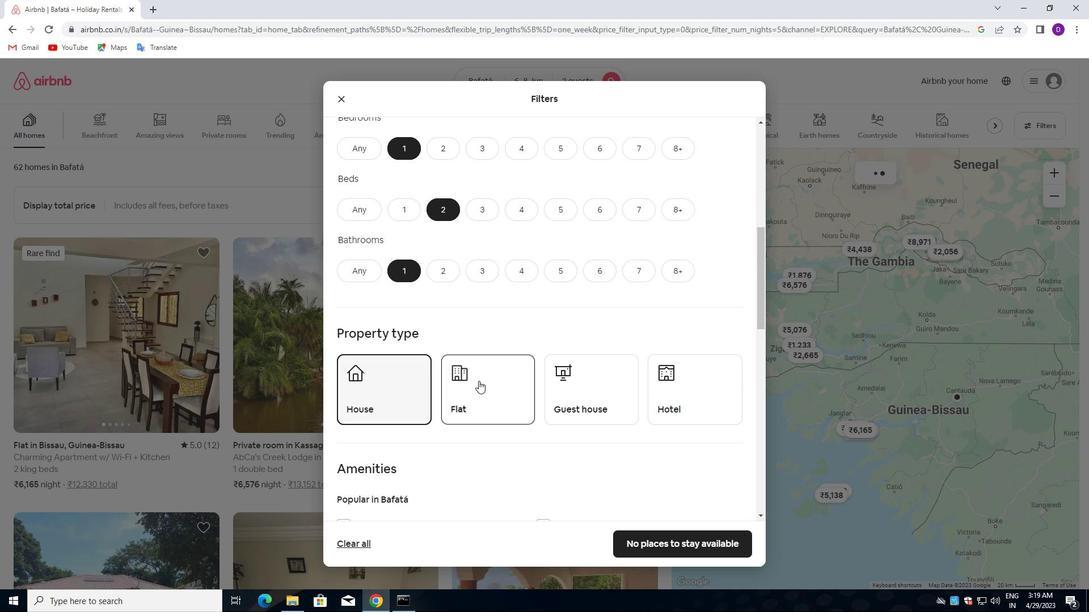 
Action: Mouse pressed left at (565, 381)
Screenshot: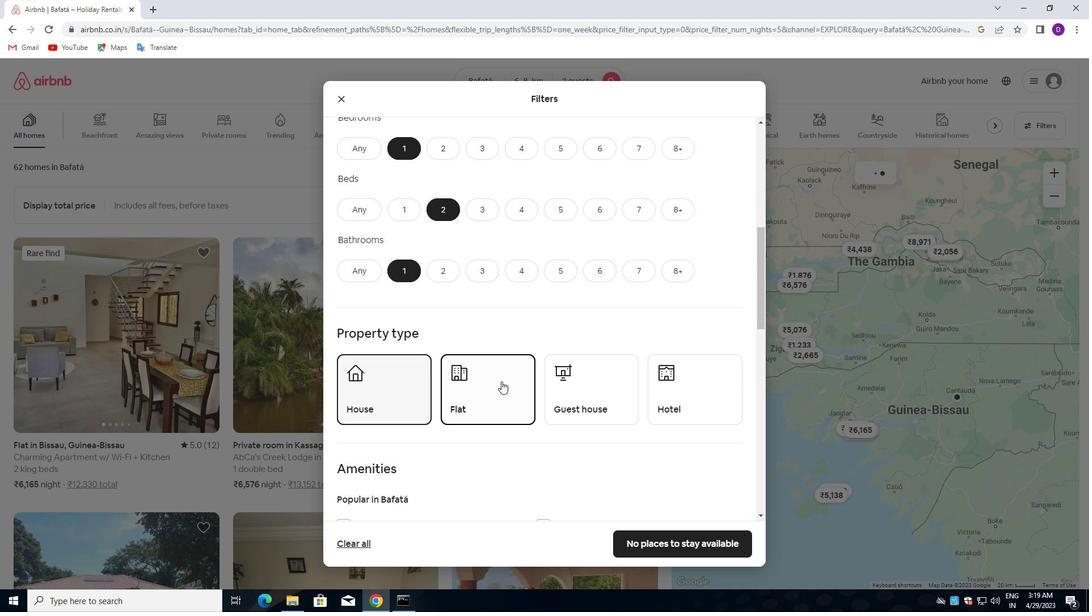 
Action: Mouse moved to (626, 400)
Screenshot: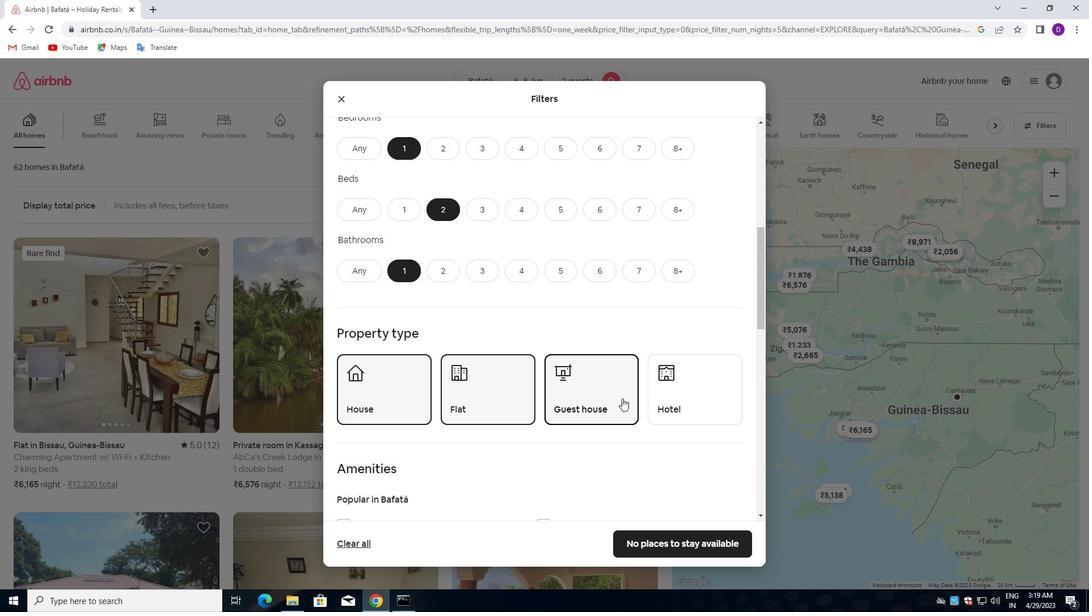 
Action: Mouse scrolled (626, 400) with delta (0, 0)
Screenshot: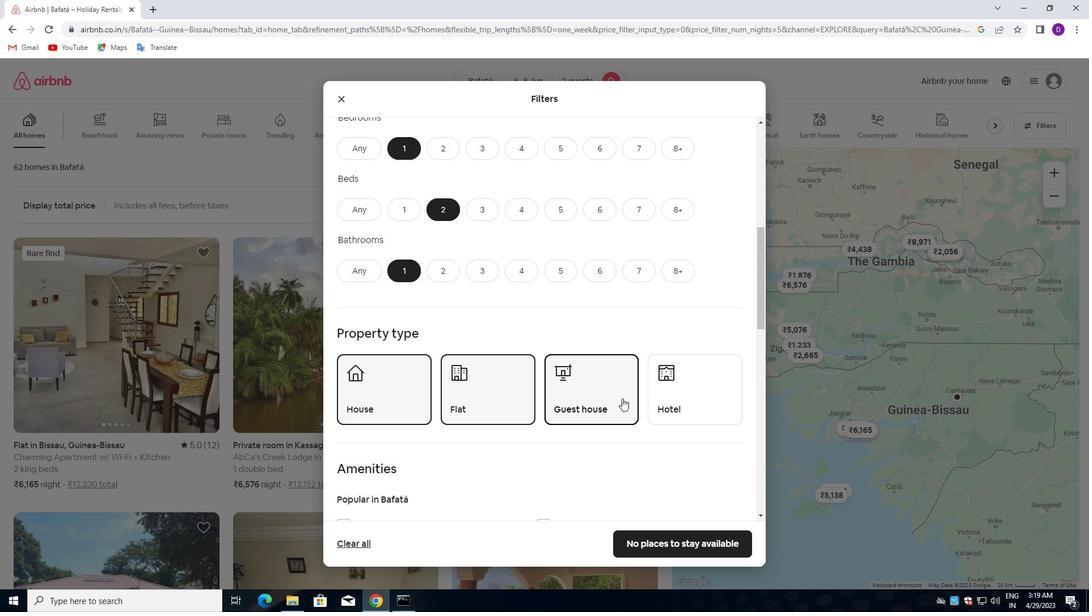 
Action: Mouse moved to (623, 405)
Screenshot: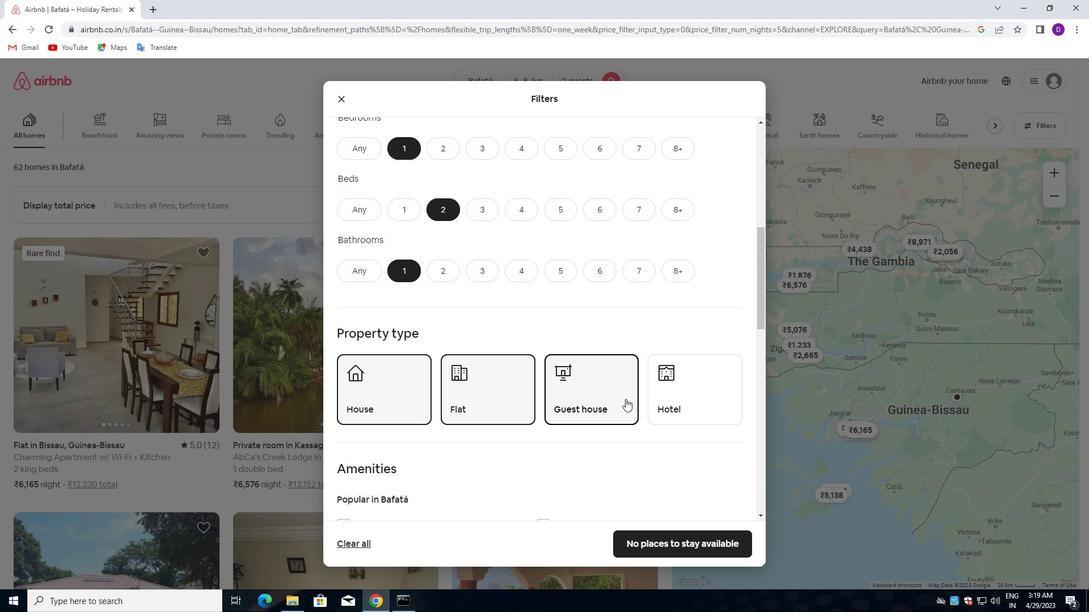 
Action: Mouse scrolled (623, 405) with delta (0, 0)
Screenshot: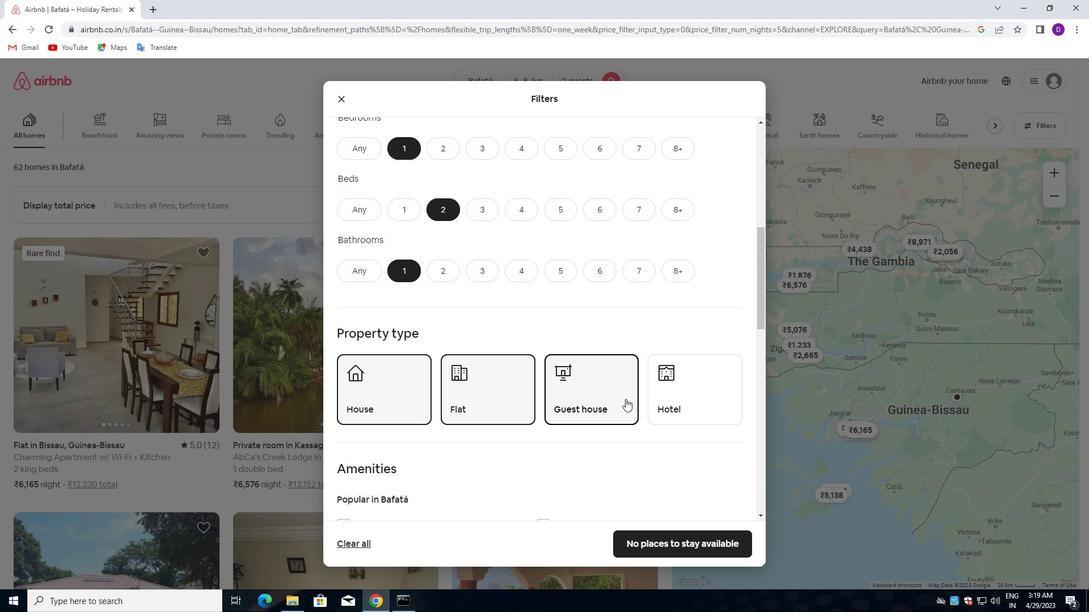 
Action: Mouse moved to (619, 407)
Screenshot: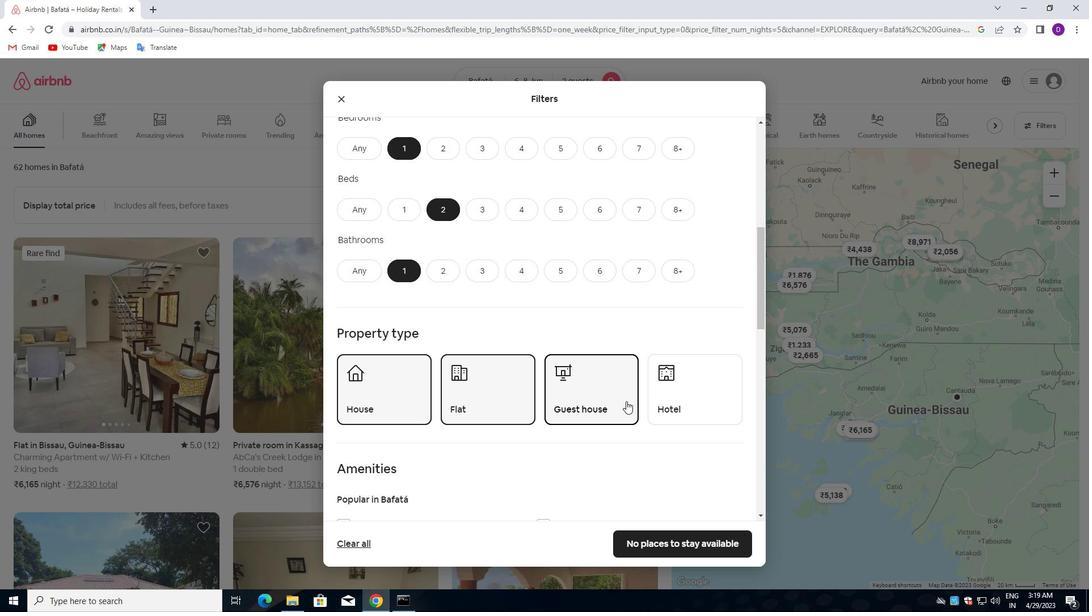 
Action: Mouse scrolled (619, 407) with delta (0, 0)
Screenshot: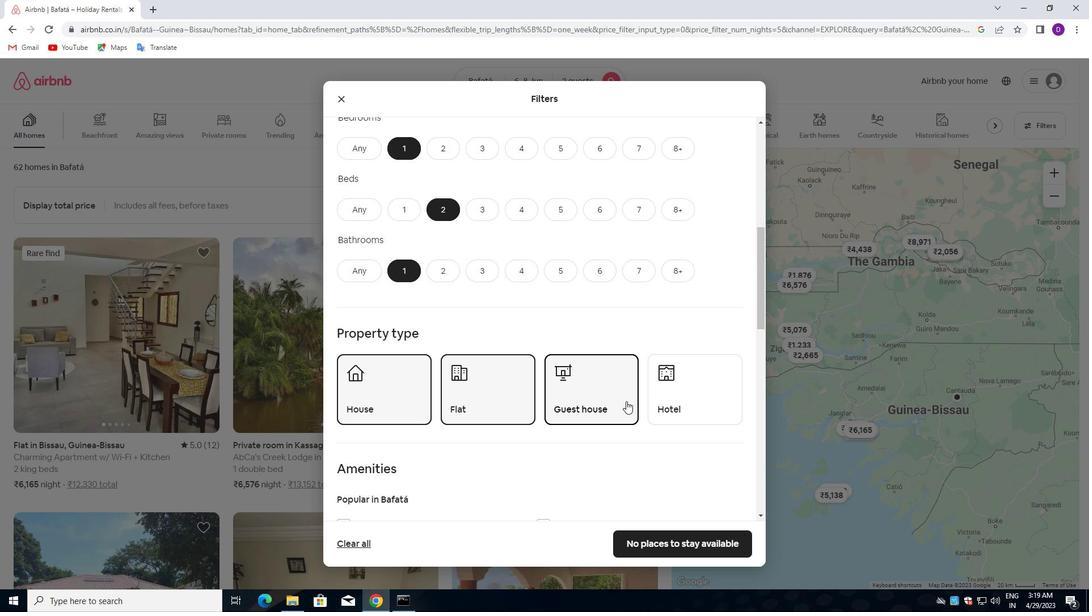 
Action: Mouse moved to (617, 408)
Screenshot: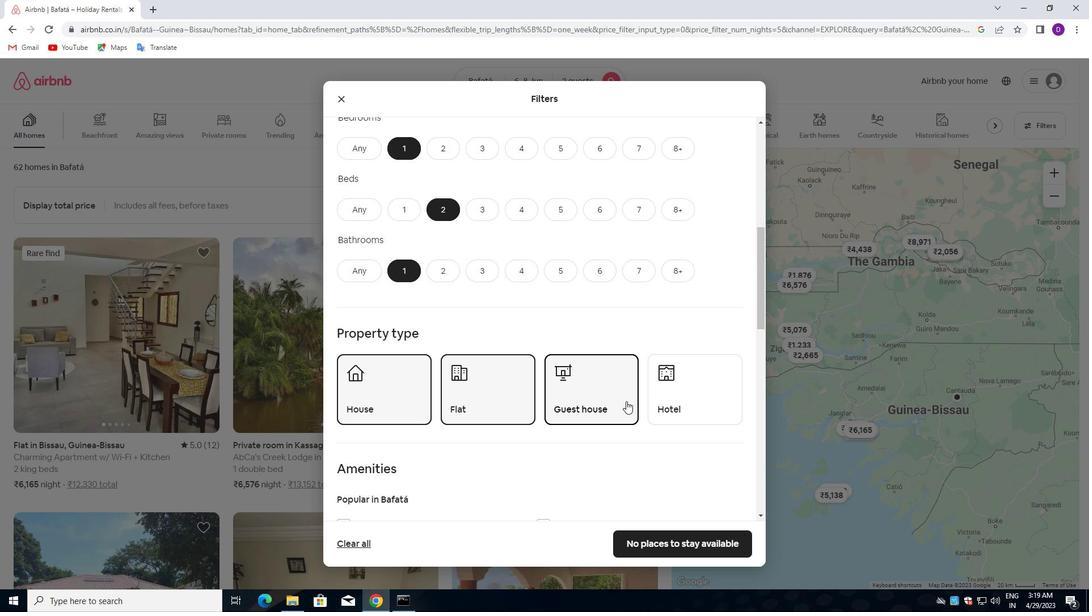 
Action: Mouse scrolled (617, 407) with delta (0, 0)
Screenshot: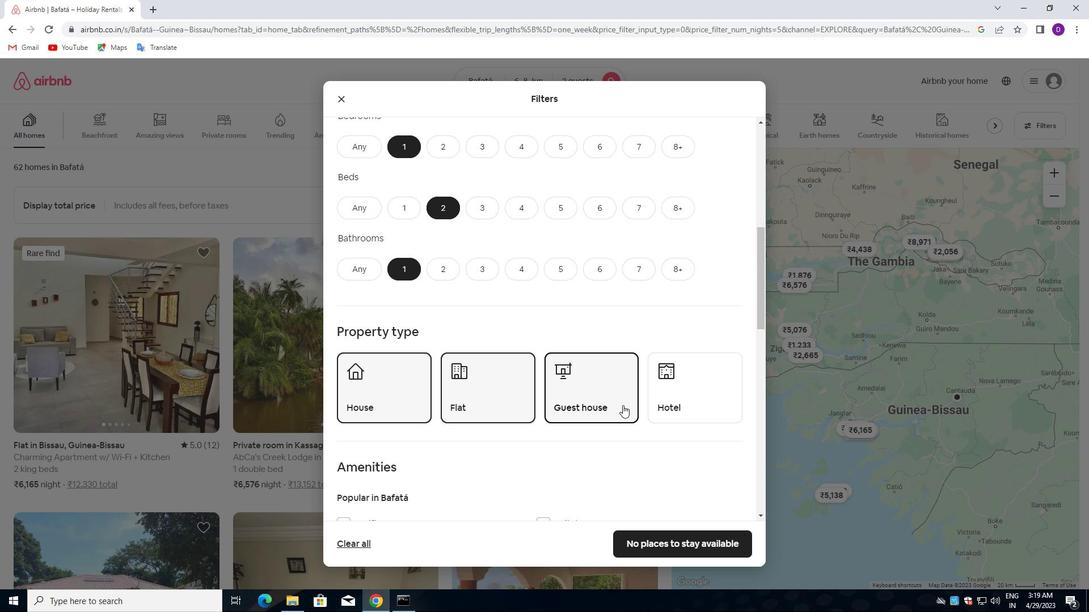 
Action: Mouse moved to (531, 400)
Screenshot: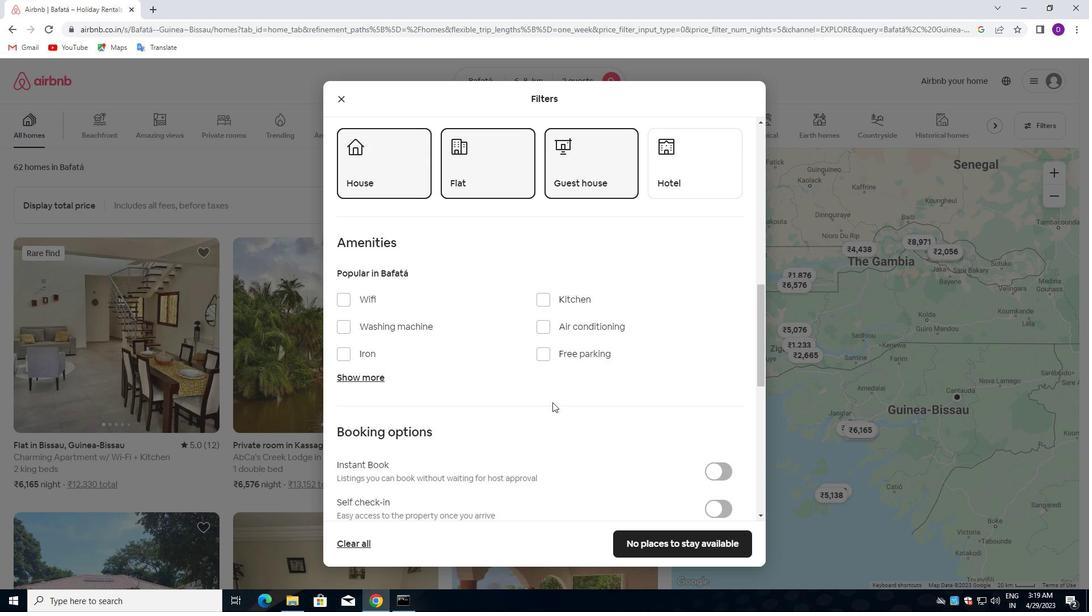 
Action: Mouse scrolled (531, 400) with delta (0, 0)
Screenshot: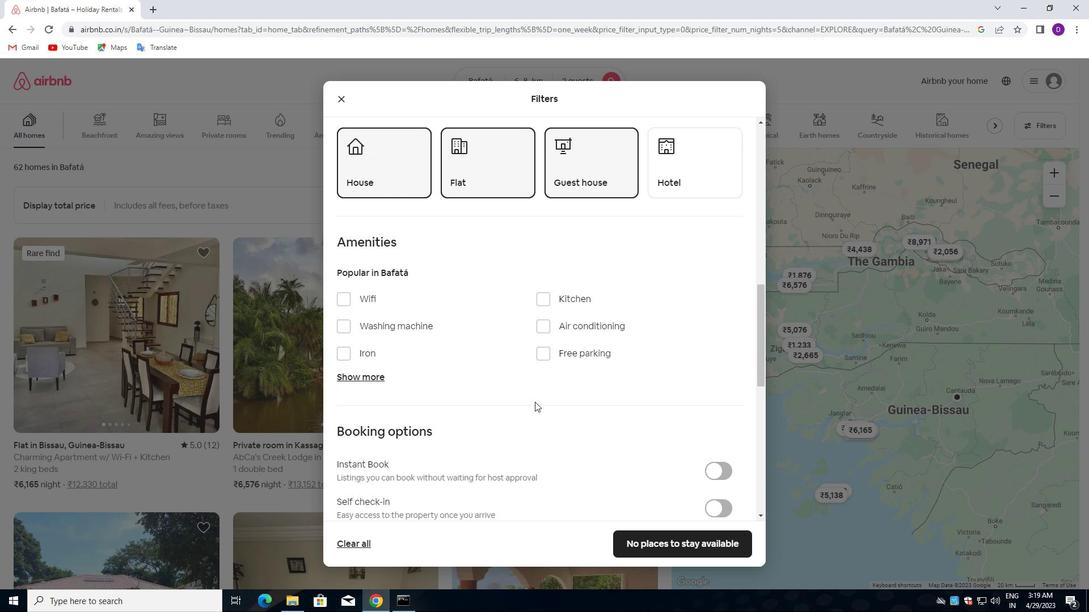 
Action: Mouse scrolled (531, 400) with delta (0, 0)
Screenshot: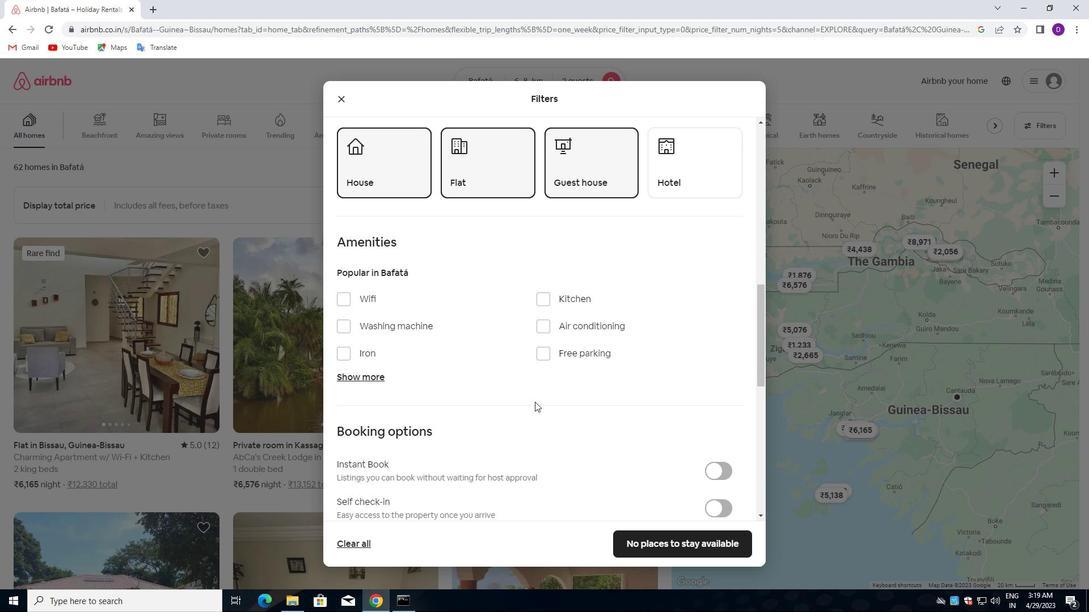 
Action: Mouse moved to (721, 394)
Screenshot: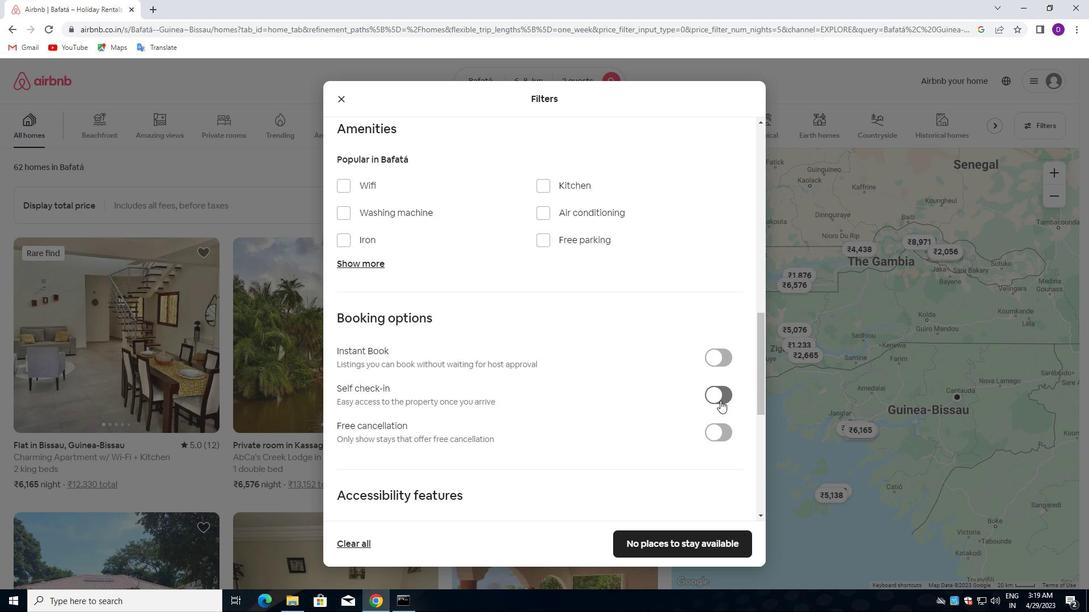 
Action: Mouse pressed left at (721, 394)
Screenshot: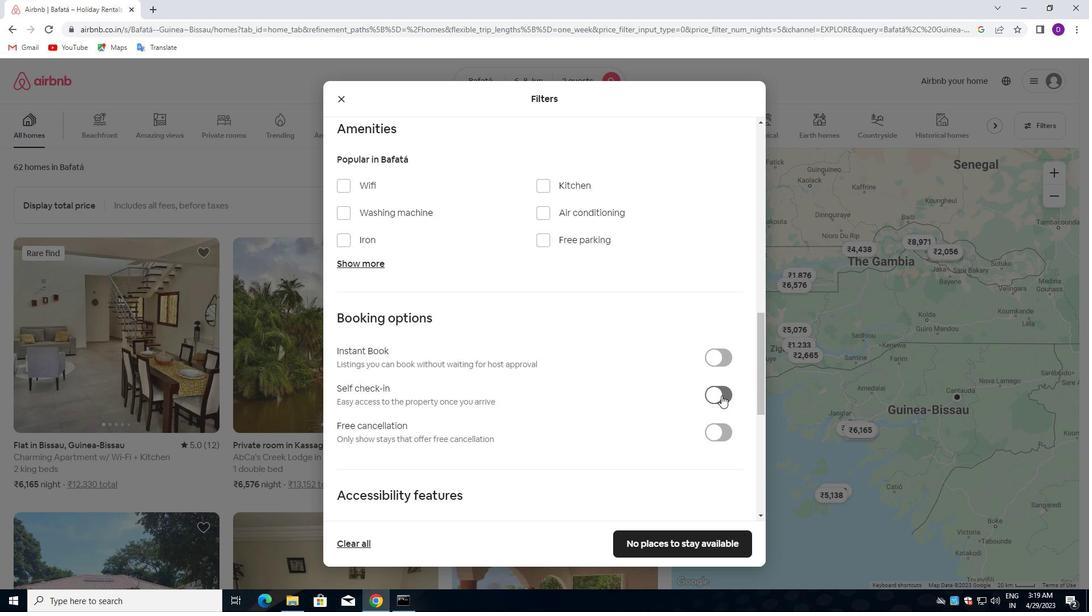 
Action: Mouse moved to (520, 404)
Screenshot: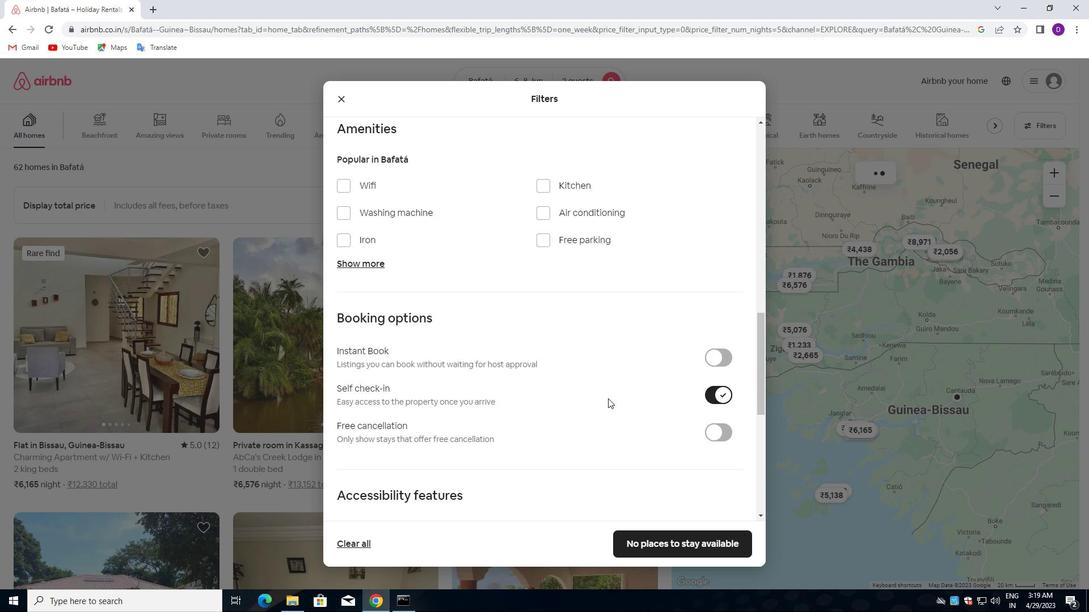 
Action: Mouse scrolled (520, 404) with delta (0, 0)
Screenshot: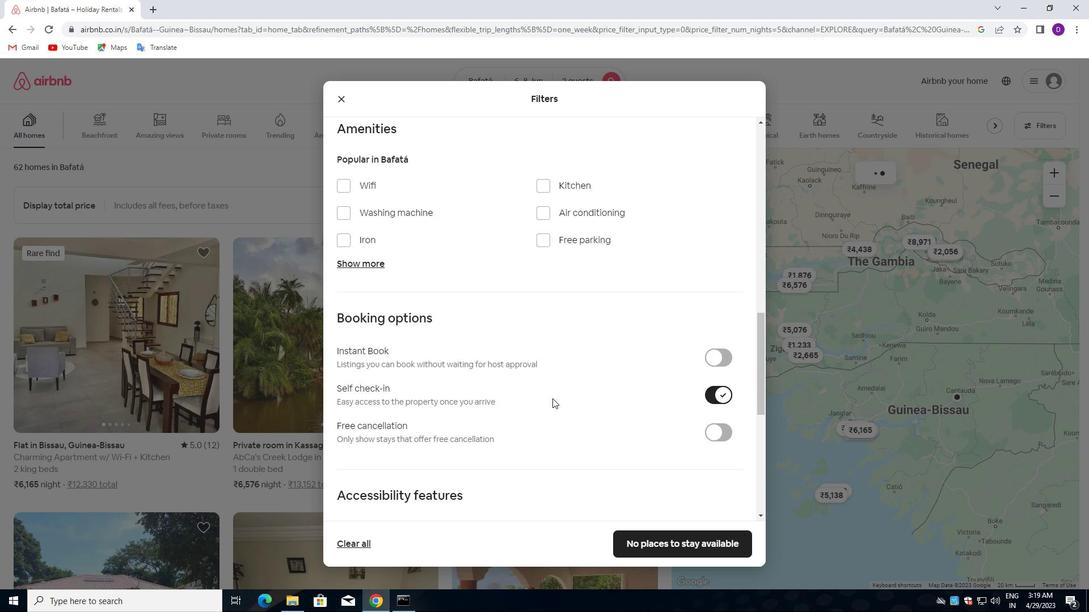 
Action: Mouse moved to (518, 405)
Screenshot: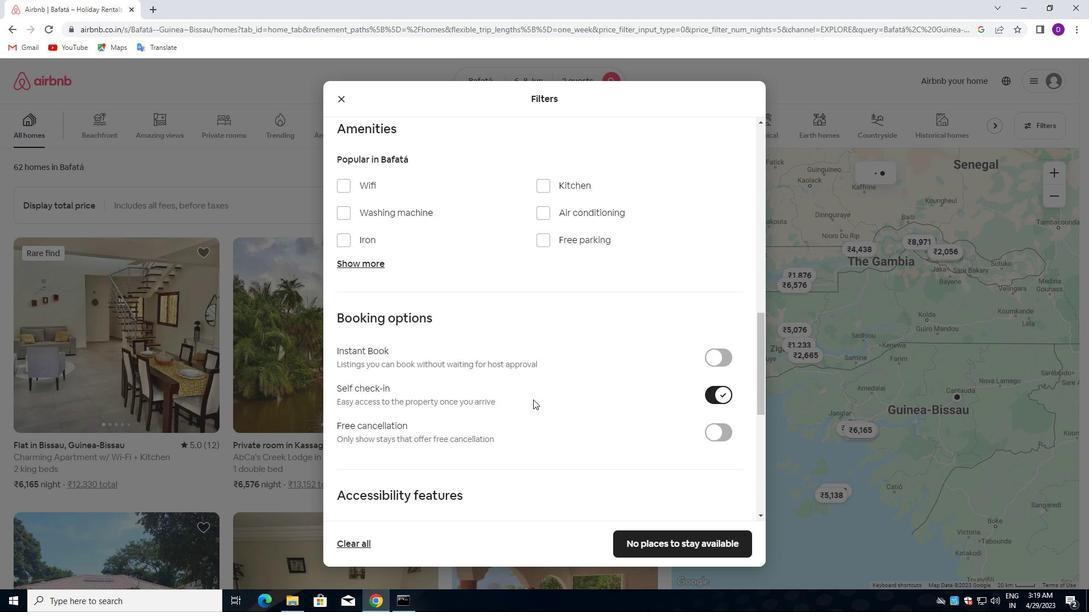 
Action: Mouse scrolled (518, 404) with delta (0, 0)
Screenshot: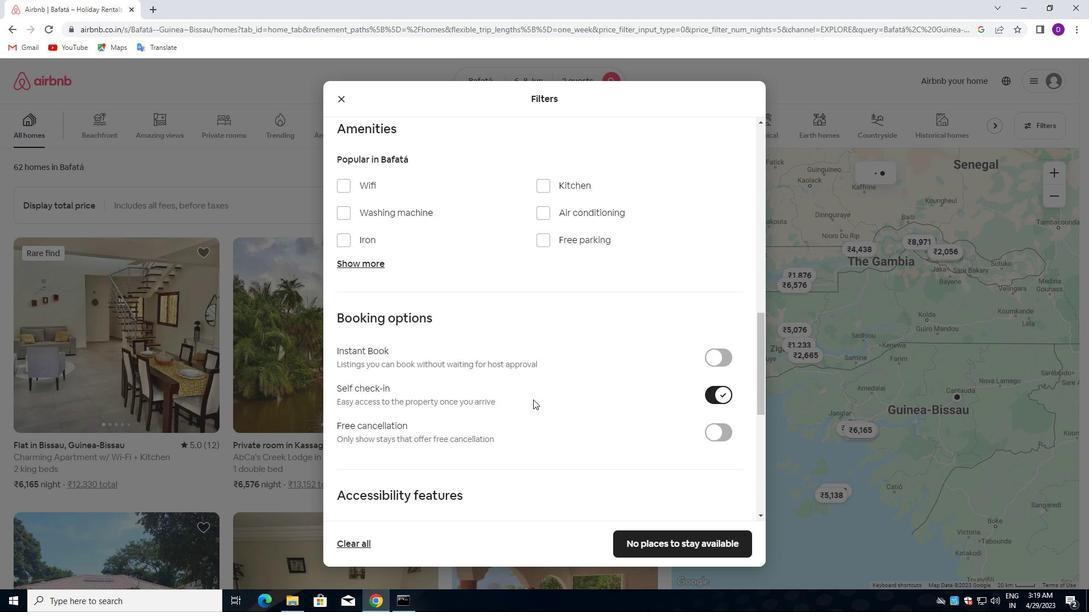 
Action: Mouse moved to (518, 405)
Screenshot: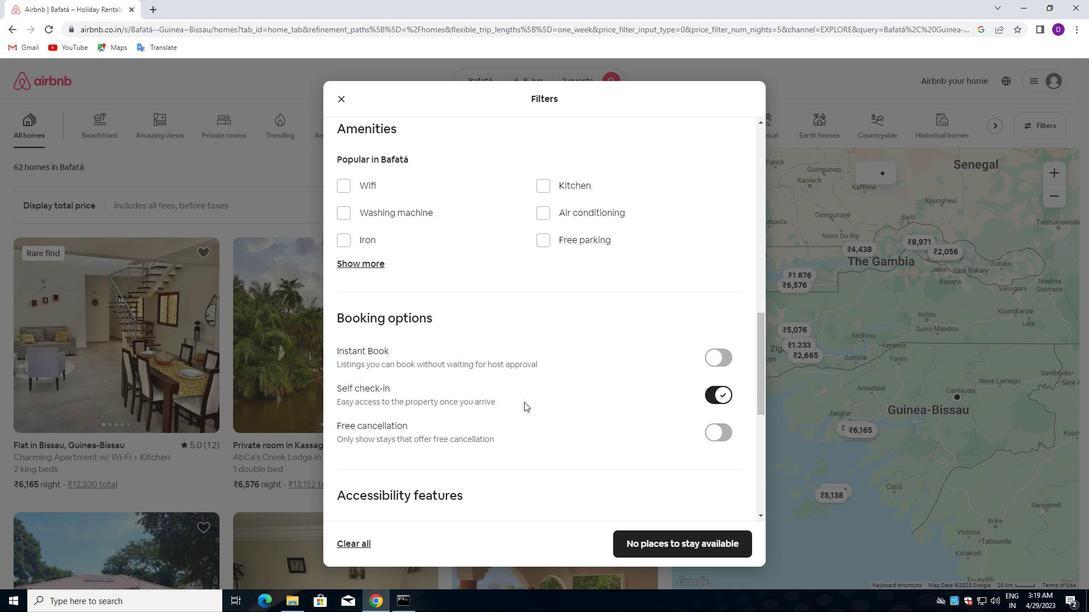 
Action: Mouse scrolled (518, 405) with delta (0, 0)
Screenshot: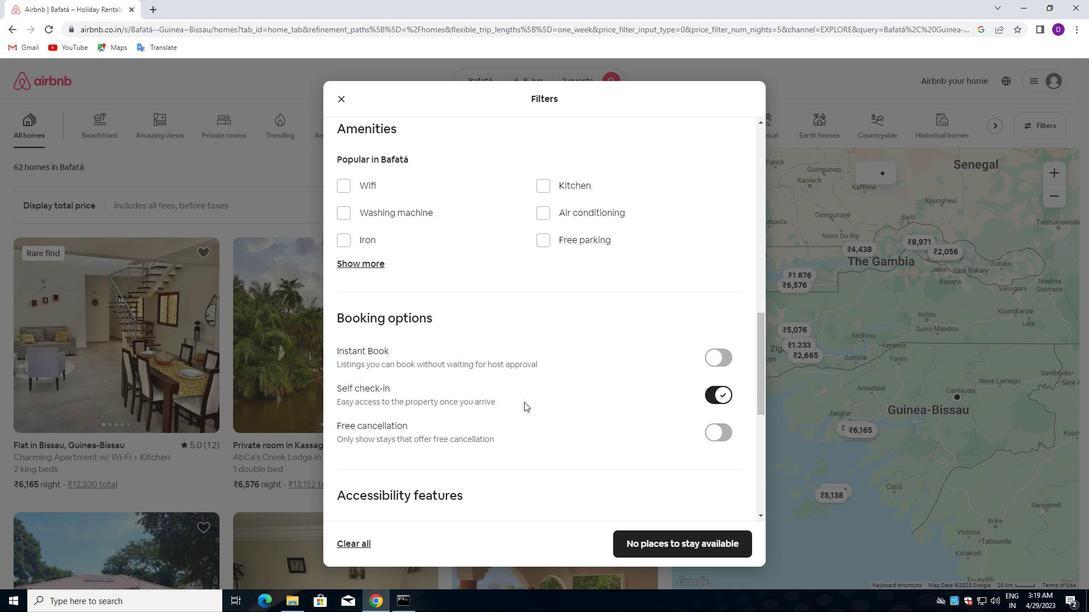 
Action: Mouse moved to (518, 405)
Screenshot: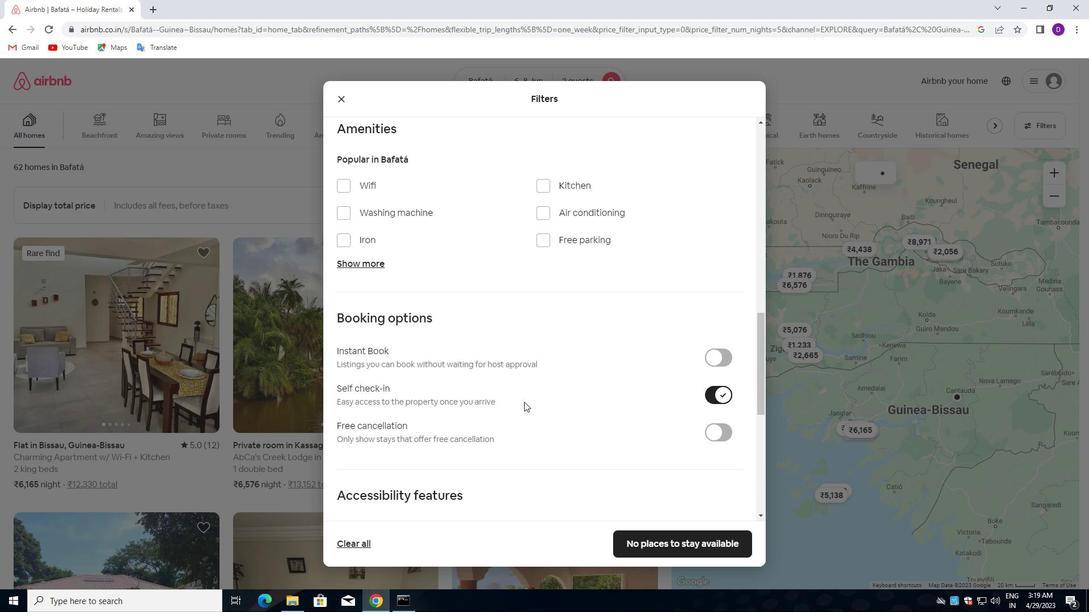 
Action: Mouse scrolled (518, 405) with delta (0, 0)
Screenshot: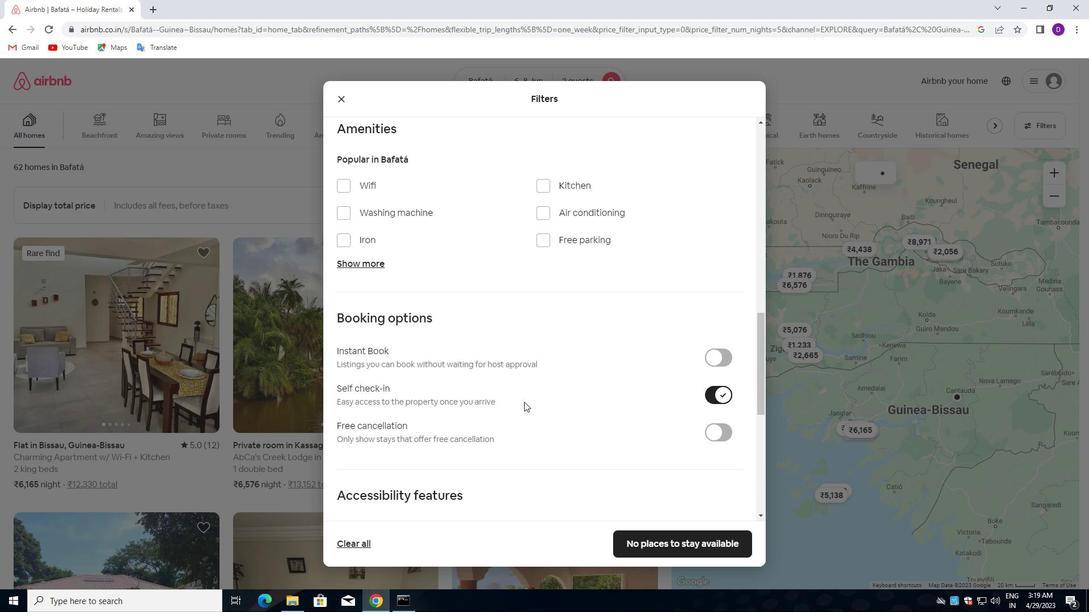 
Action: Mouse scrolled (518, 405) with delta (0, 0)
Screenshot: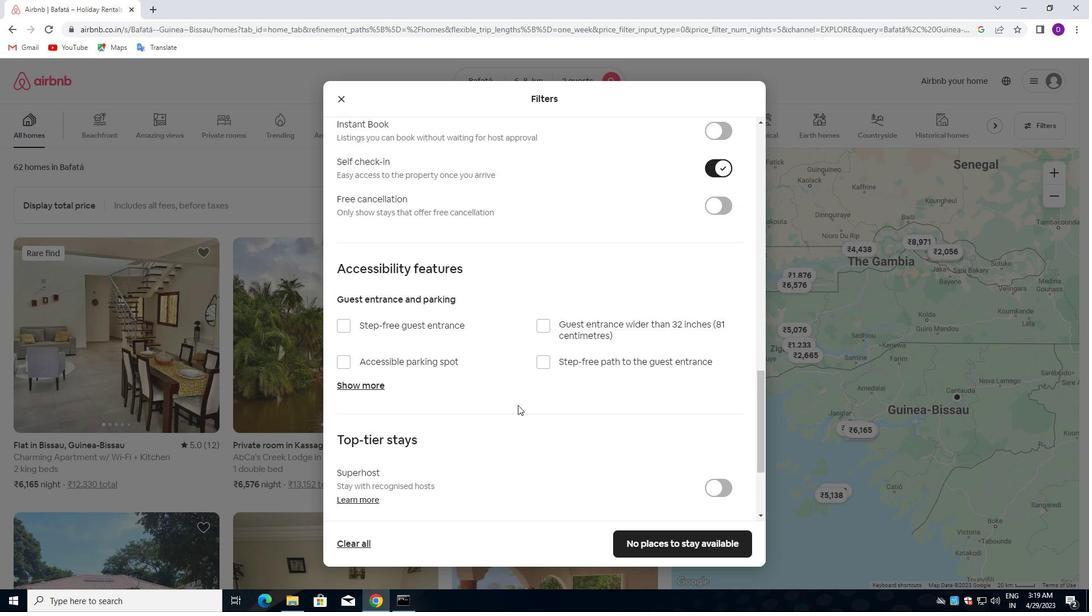 
Action: Mouse scrolled (518, 405) with delta (0, 0)
Screenshot: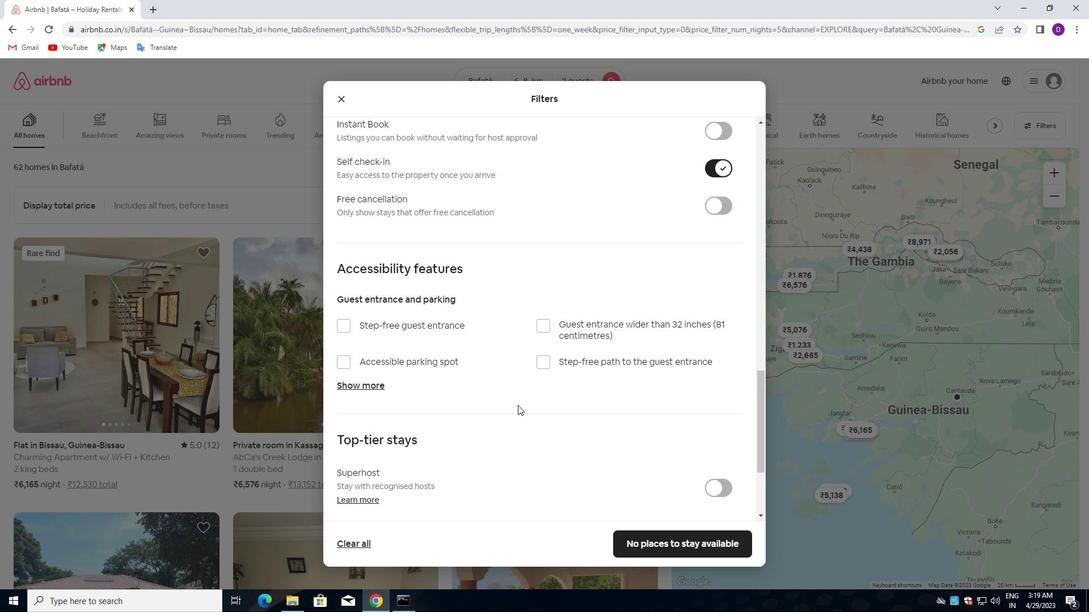 
Action: Mouse moved to (516, 406)
Screenshot: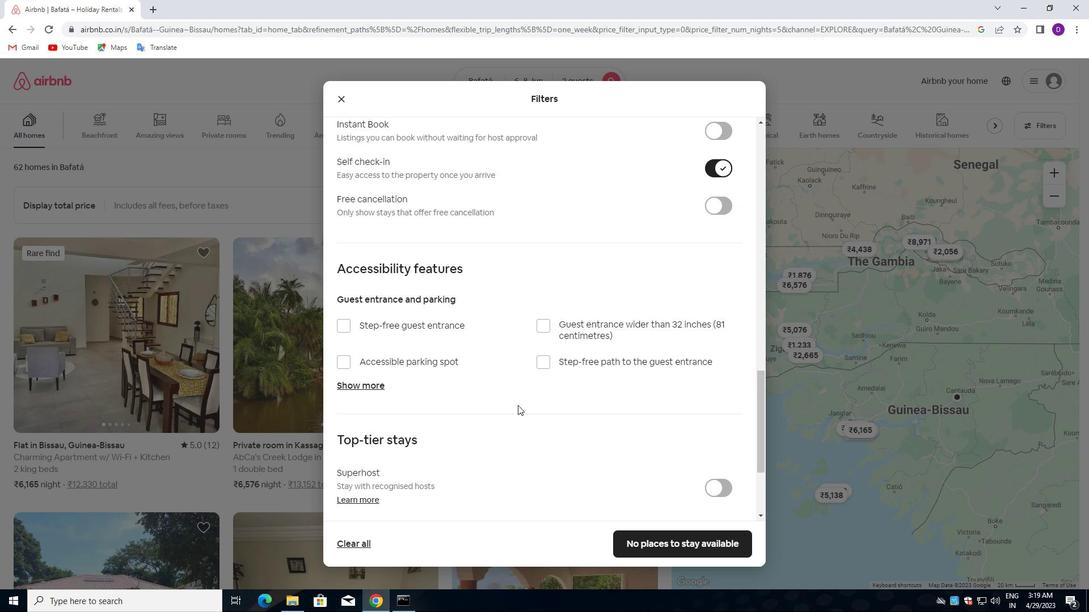 
Action: Mouse scrolled (516, 405) with delta (0, 0)
Screenshot: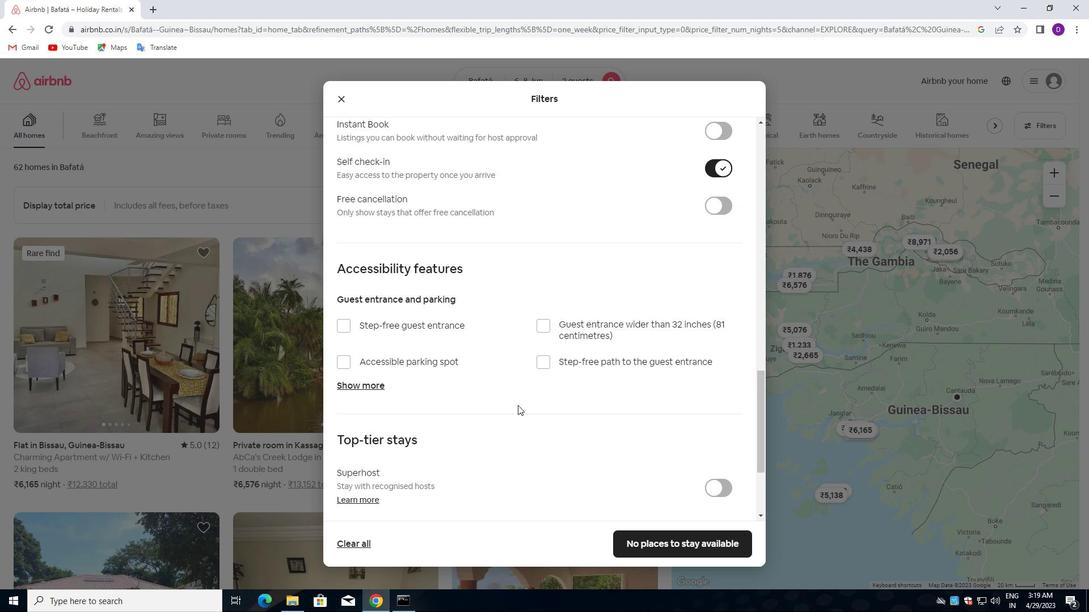 
Action: Mouse moved to (516, 406)
Screenshot: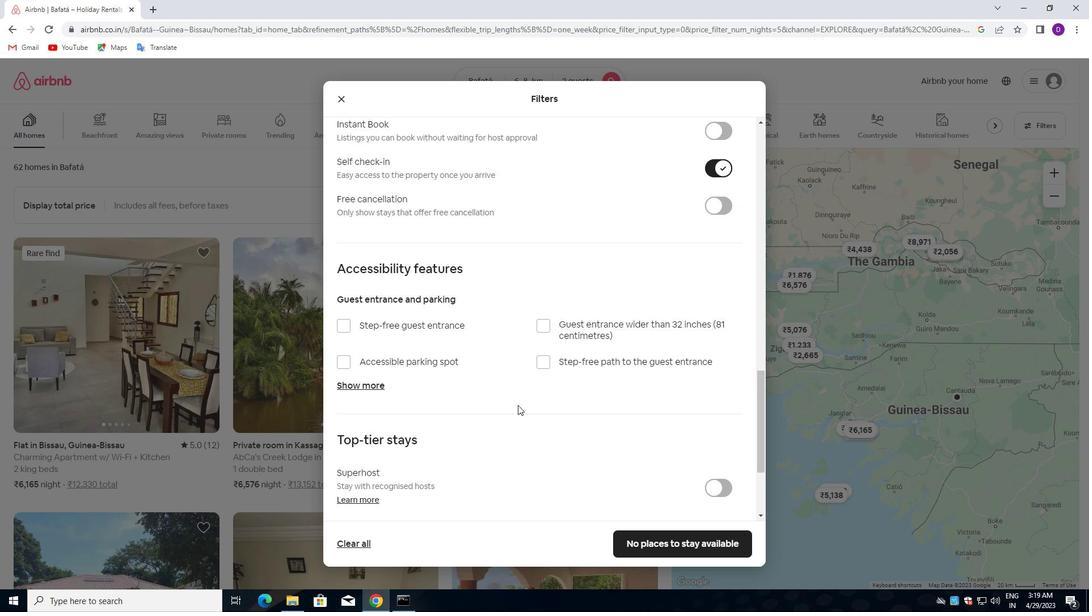
Action: Mouse scrolled (516, 406) with delta (0, 0)
Screenshot: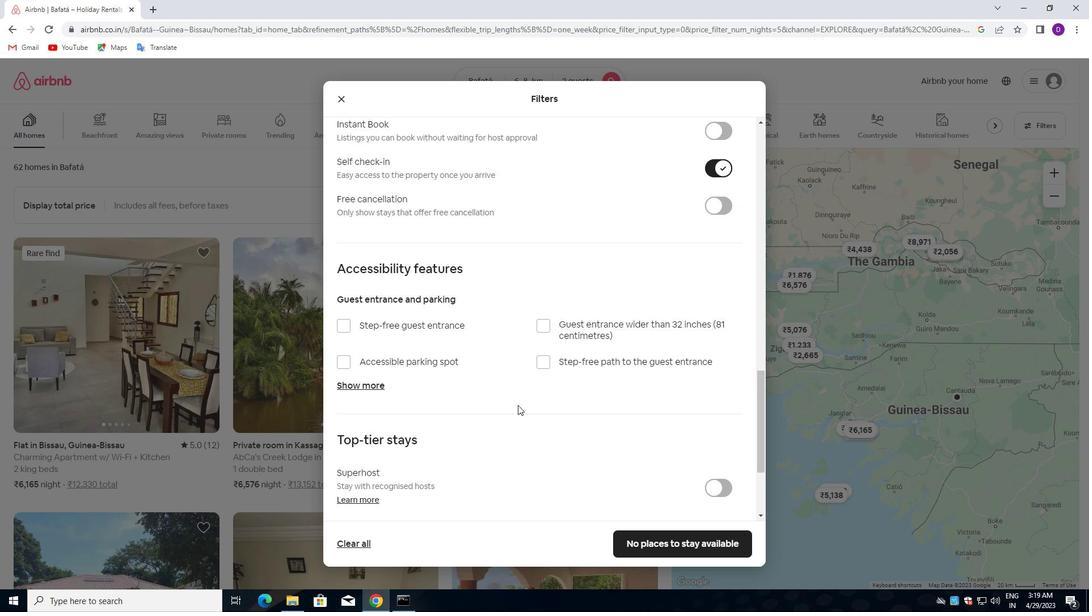 
Action: Mouse scrolled (516, 406) with delta (0, 0)
Screenshot: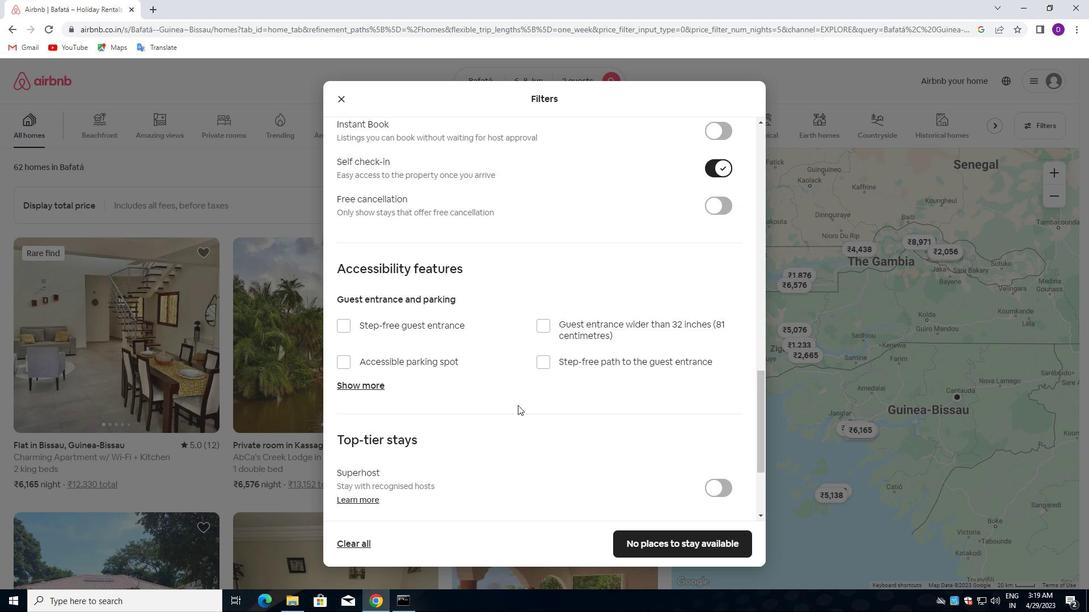 
Action: Mouse moved to (515, 406)
Screenshot: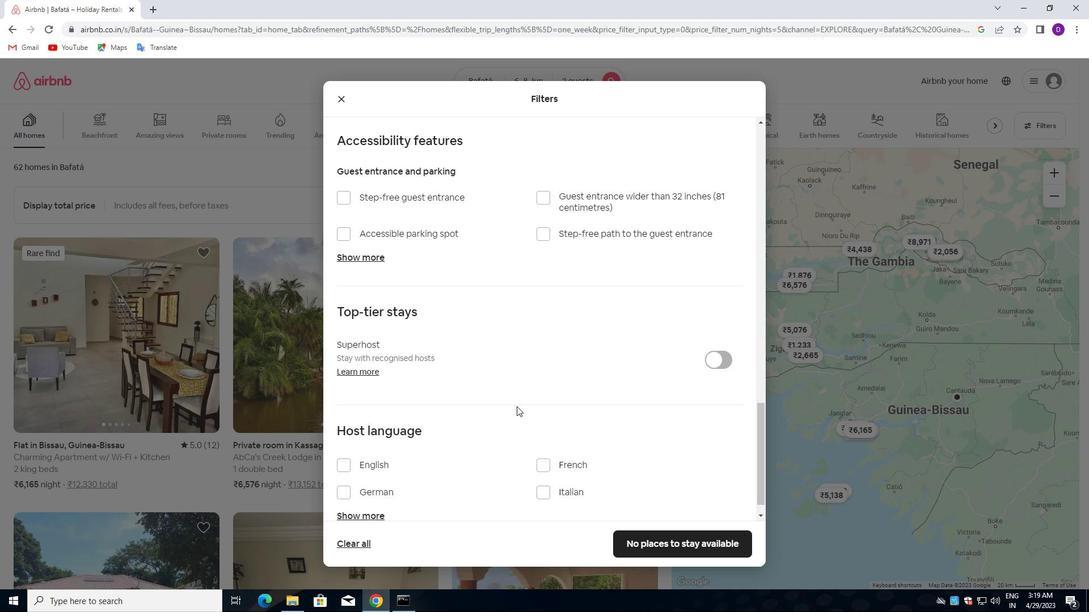 
Action: Mouse scrolled (515, 406) with delta (0, 0)
Screenshot: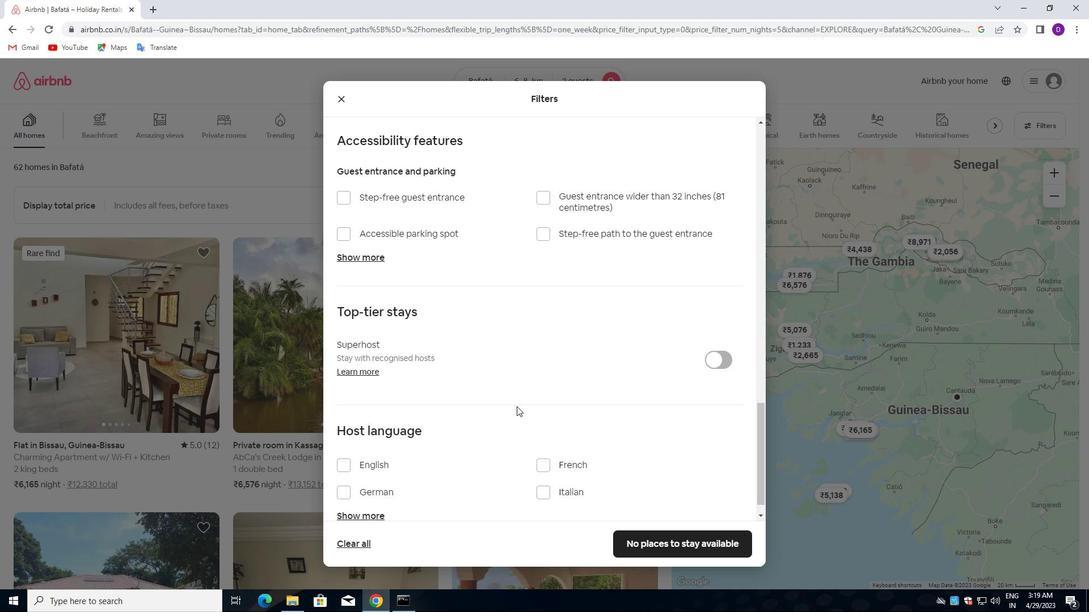 
Action: Mouse moved to (512, 407)
Screenshot: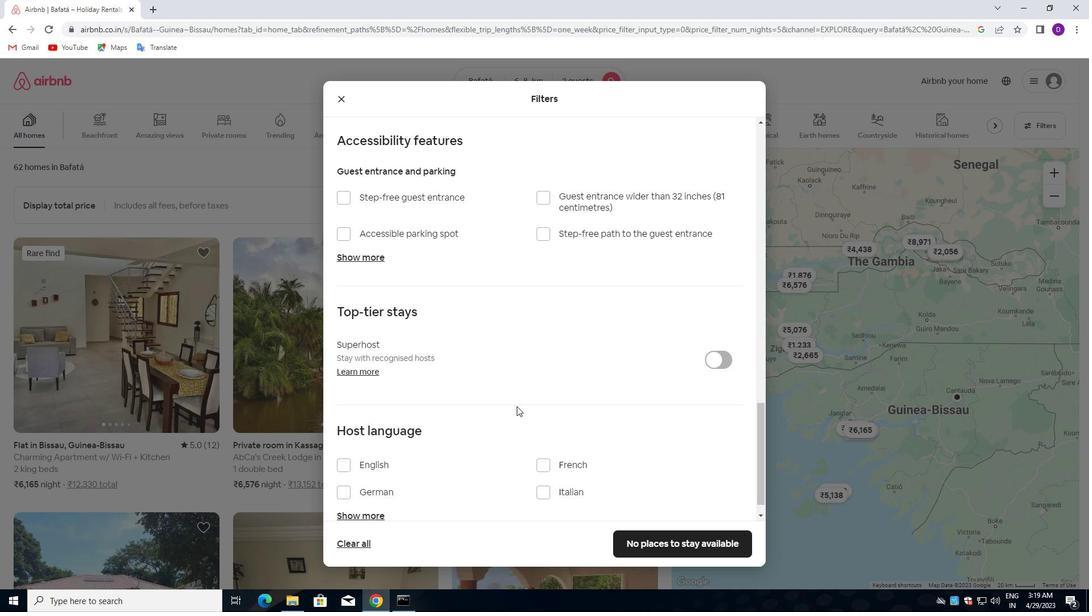 
Action: Mouse scrolled (512, 407) with delta (0, 0)
Screenshot: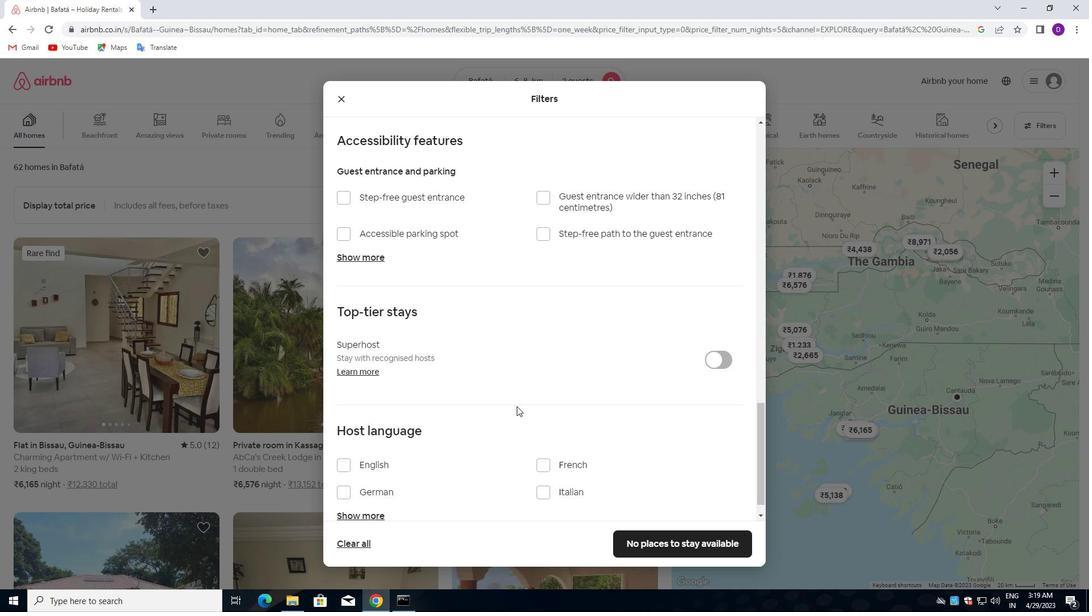
Action: Mouse moved to (501, 410)
Screenshot: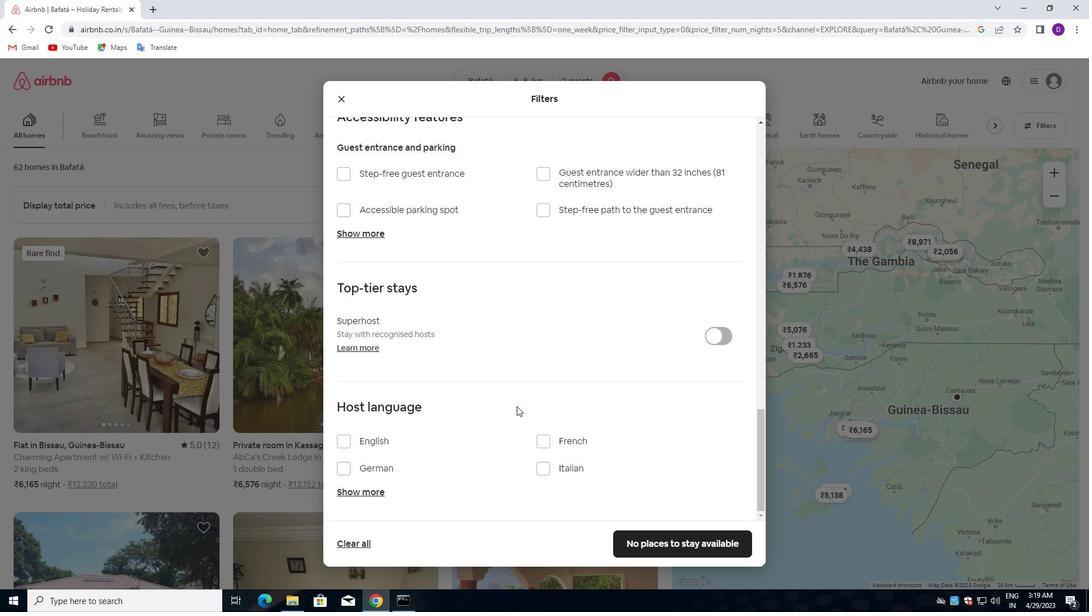
Action: Mouse scrolled (501, 410) with delta (0, 0)
Screenshot: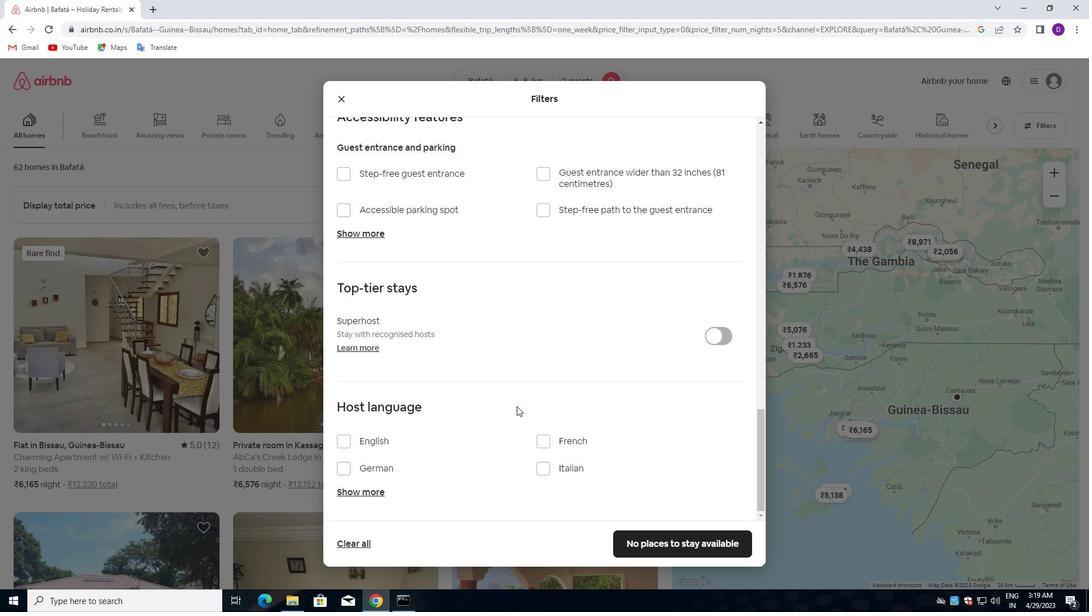 
Action: Mouse moved to (344, 441)
Screenshot: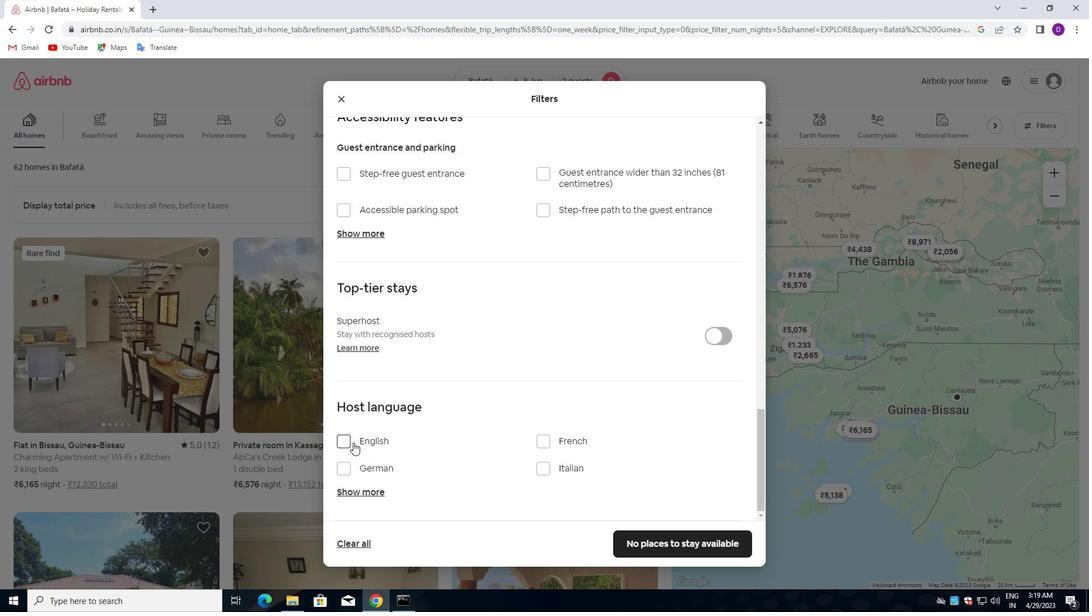 
Action: Mouse pressed left at (344, 441)
Screenshot: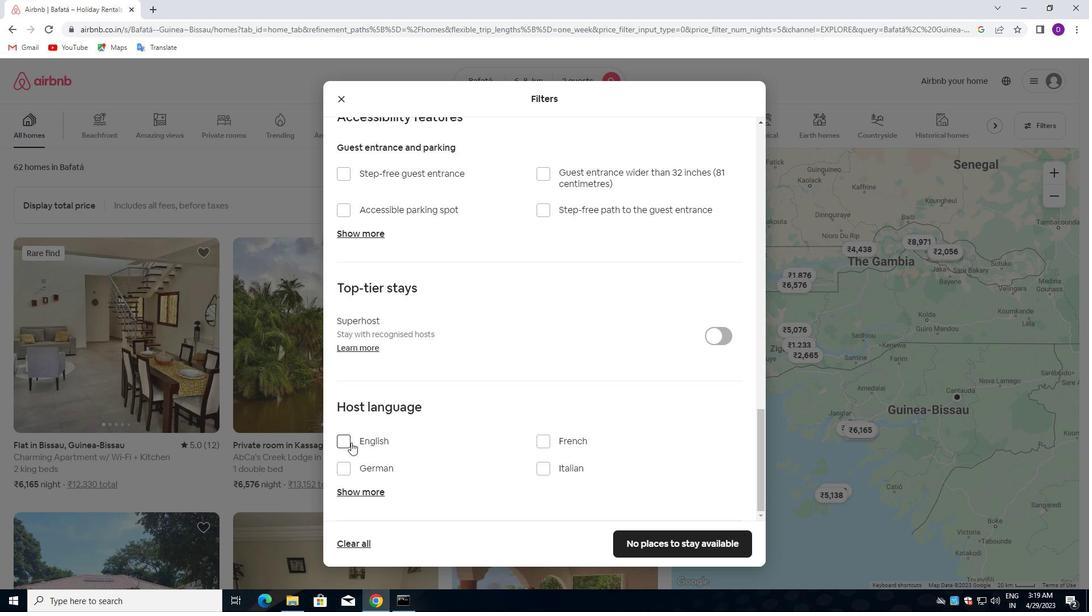 
Action: Mouse moved to (652, 543)
Screenshot: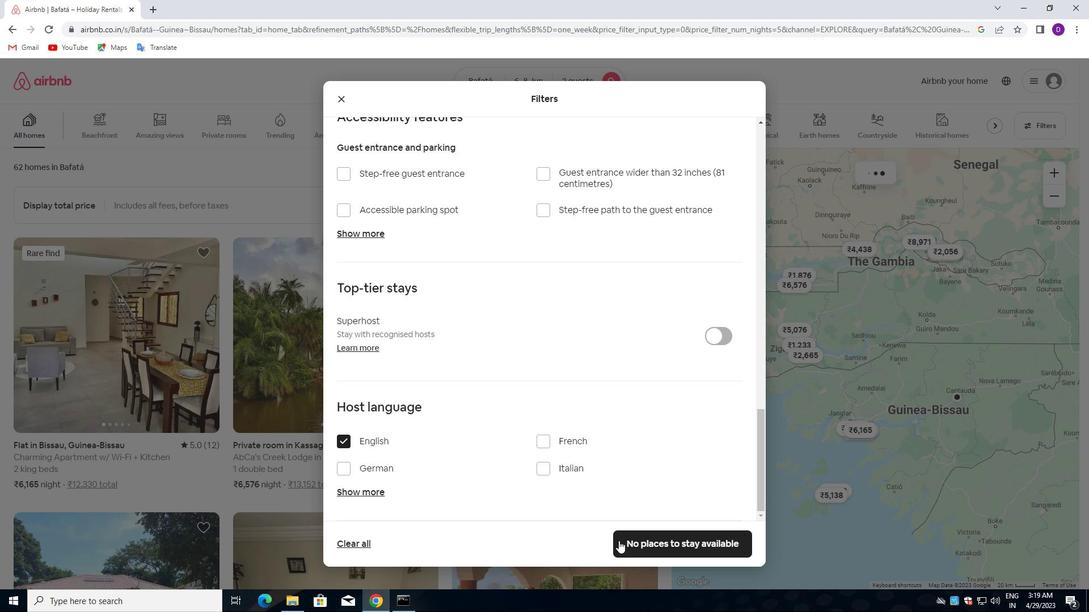 
Action: Mouse pressed left at (652, 543)
Screenshot: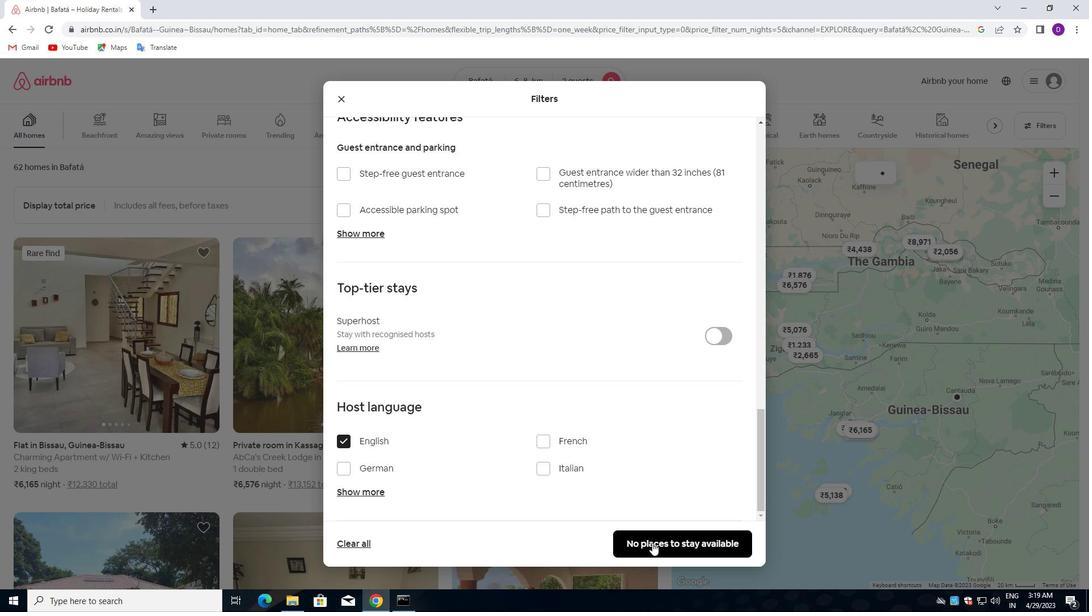 
Action: Mouse moved to (514, 358)
Screenshot: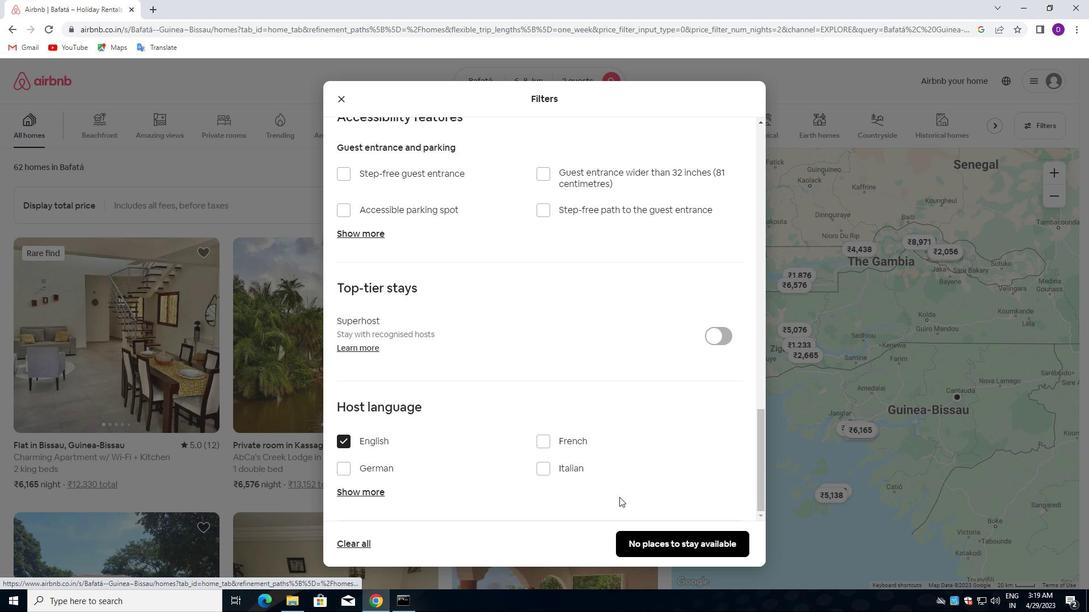 
